 Task: Add a signature Jocelyn Rodriguez containing Have a great National Mens Day, Jocelyn Rodriguez to email address softage.5@softage.net and add a label Social media
Action: Mouse moved to (886, 70)
Screenshot: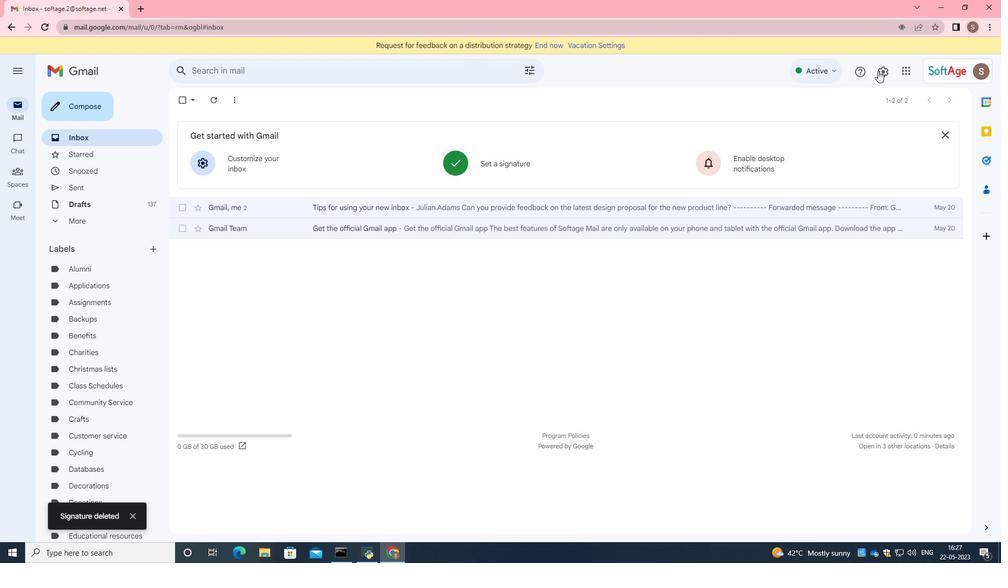 
Action: Mouse pressed left at (886, 70)
Screenshot: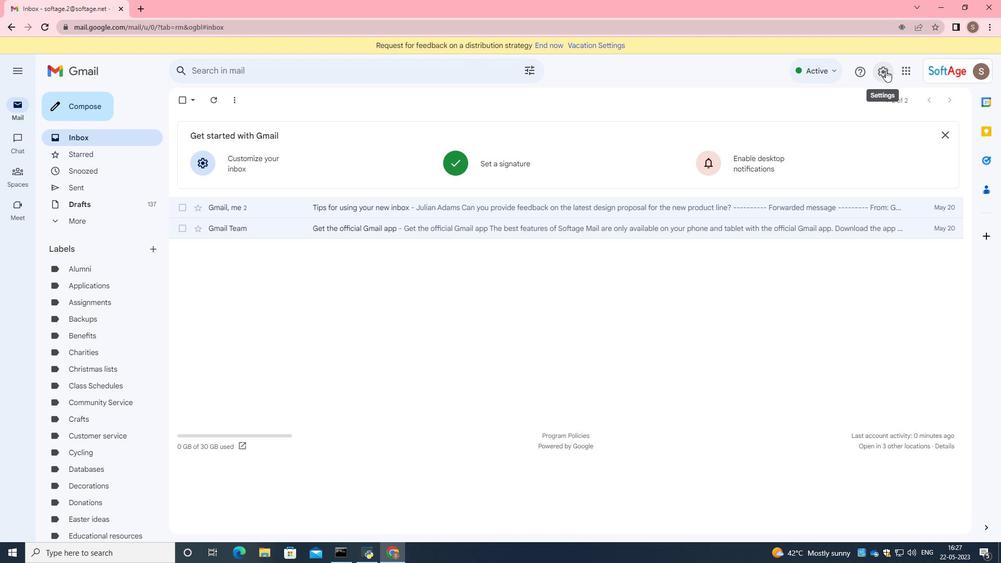 
Action: Mouse moved to (869, 123)
Screenshot: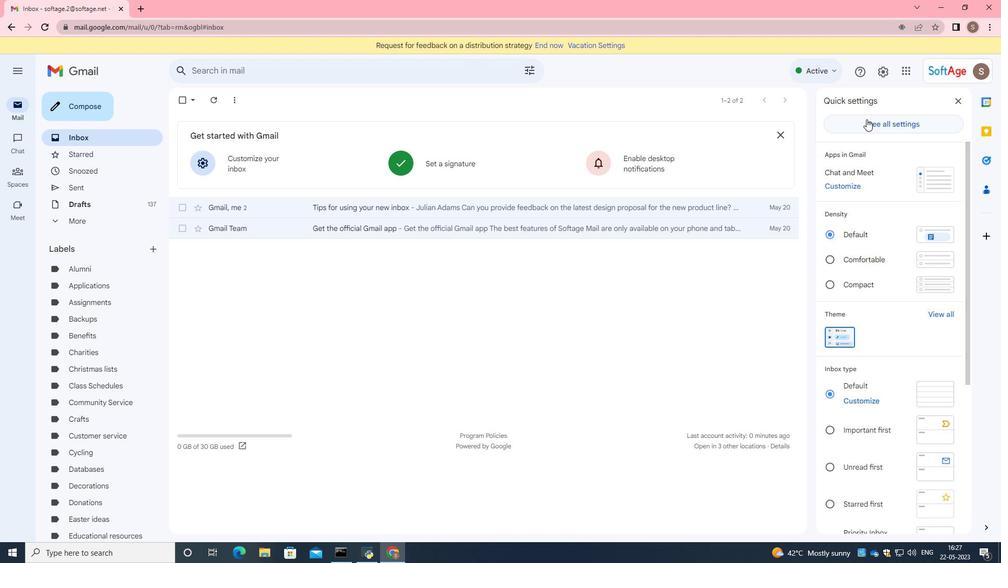 
Action: Mouse pressed left at (869, 123)
Screenshot: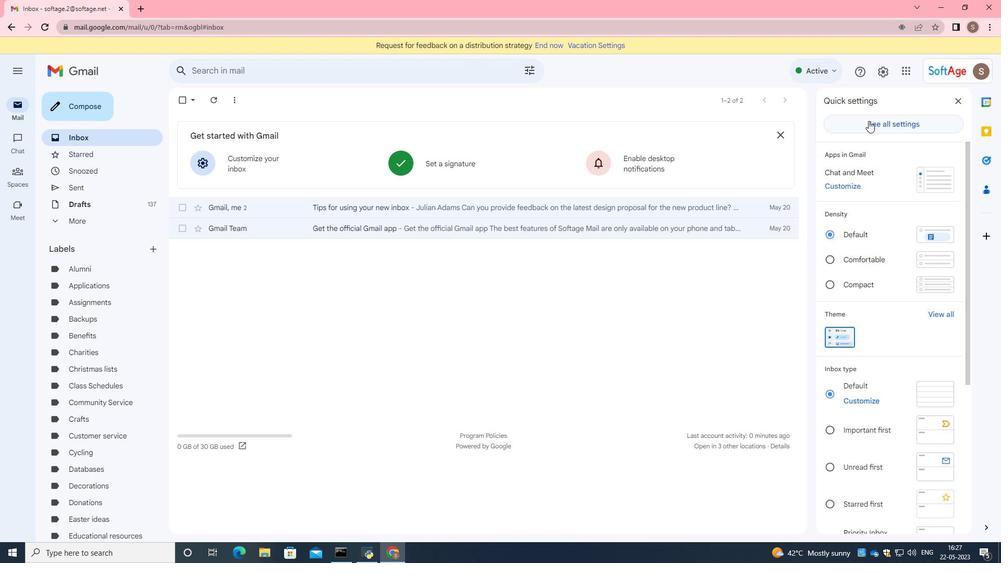 
Action: Mouse moved to (475, 223)
Screenshot: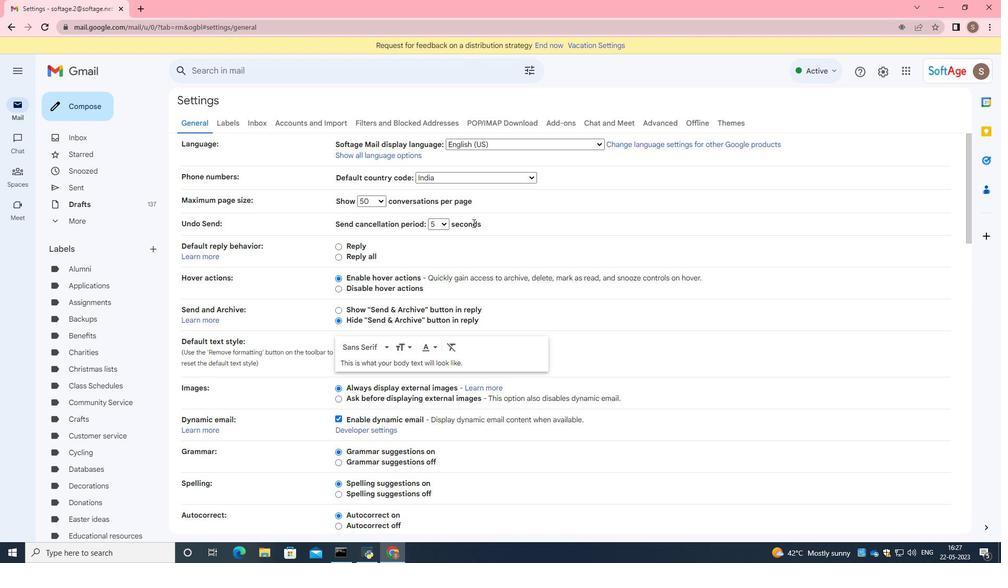 
Action: Mouse scrolled (475, 223) with delta (0, 0)
Screenshot: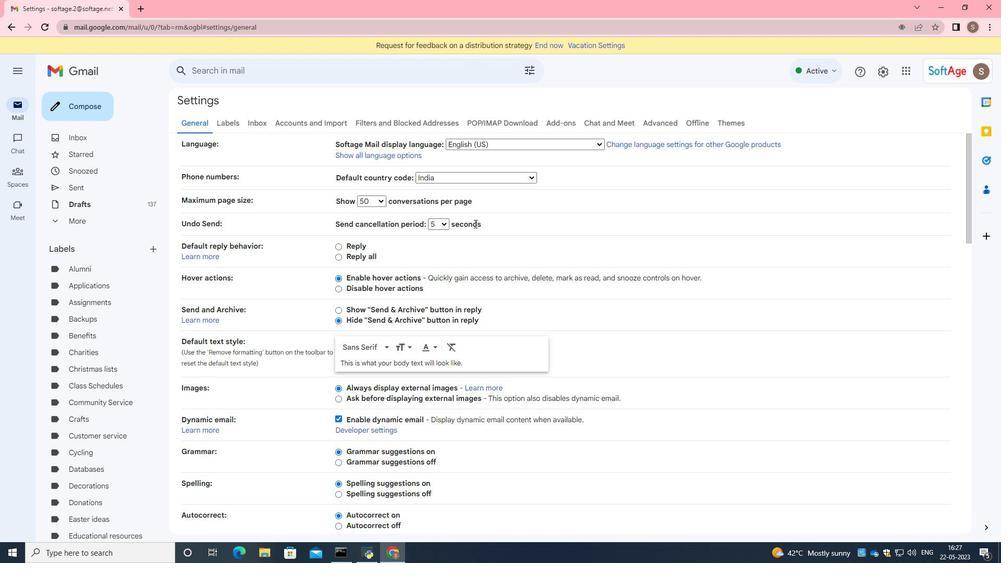 
Action: Mouse scrolled (475, 223) with delta (0, 0)
Screenshot: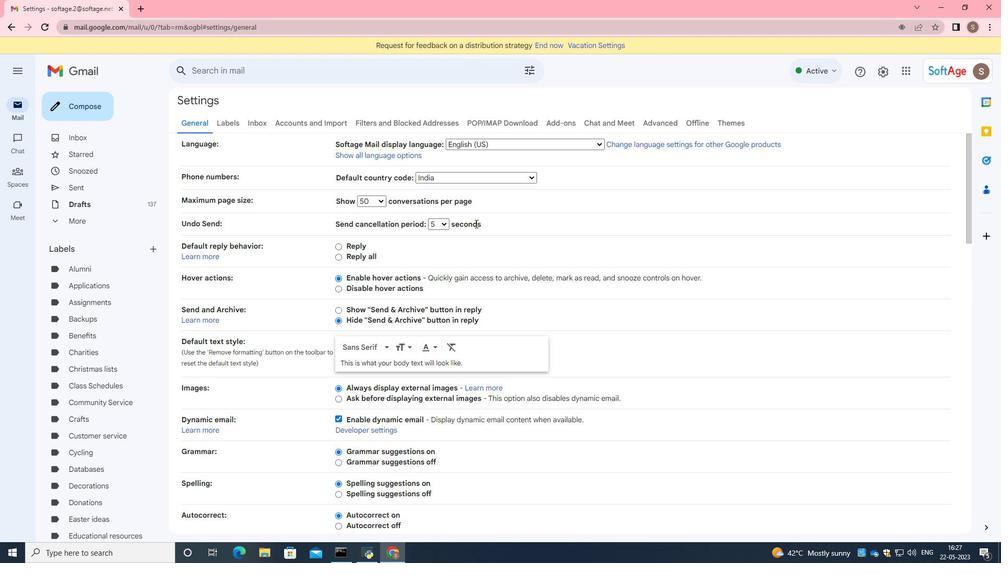 
Action: Mouse scrolled (475, 223) with delta (0, 0)
Screenshot: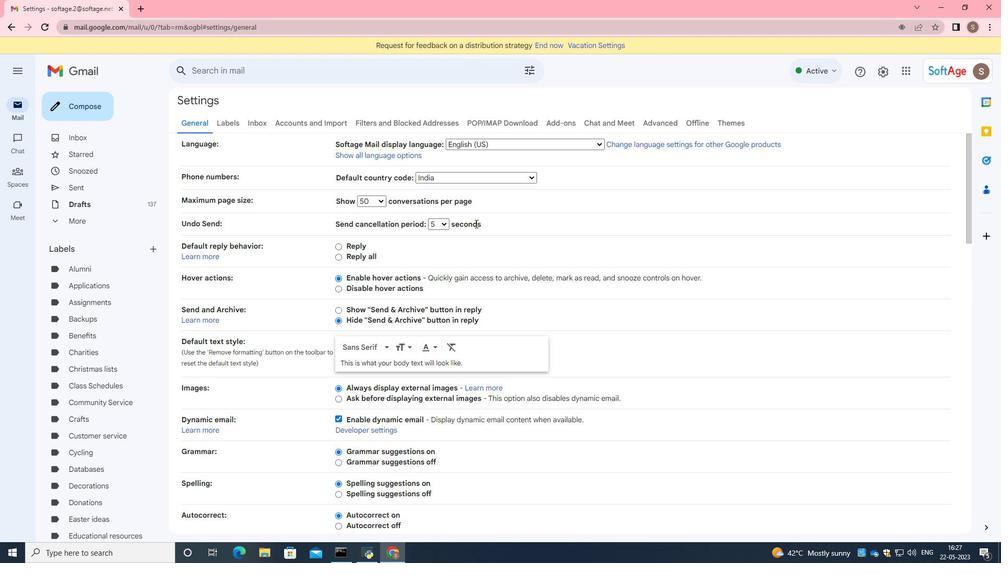
Action: Mouse moved to (477, 223)
Screenshot: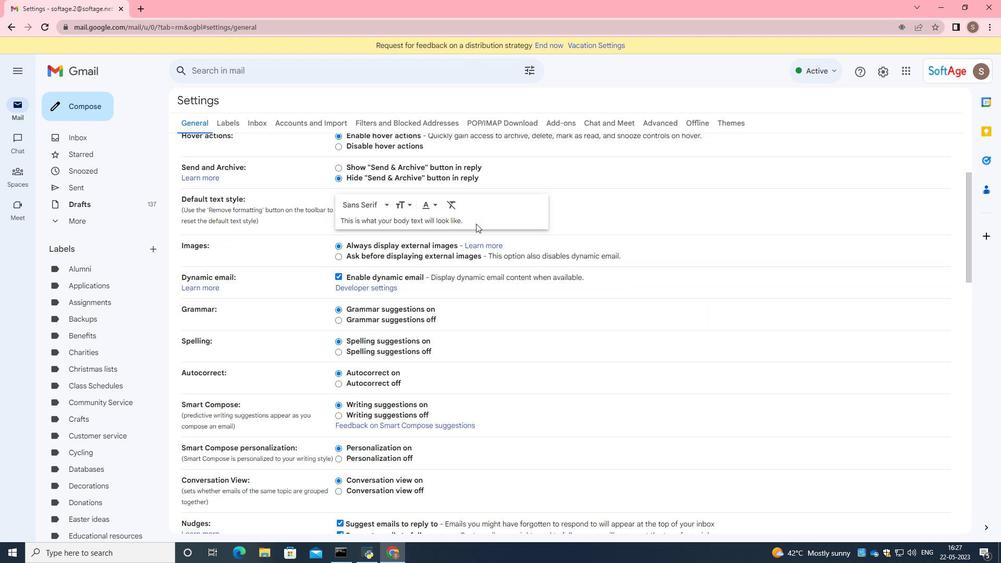 
Action: Mouse scrolled (477, 222) with delta (0, 0)
Screenshot: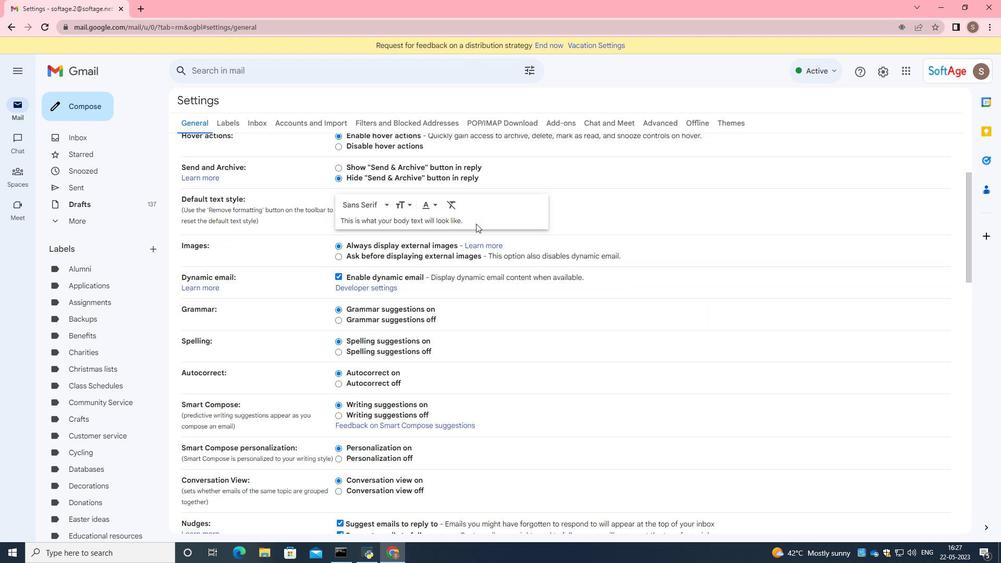 
Action: Mouse scrolled (477, 222) with delta (0, 0)
Screenshot: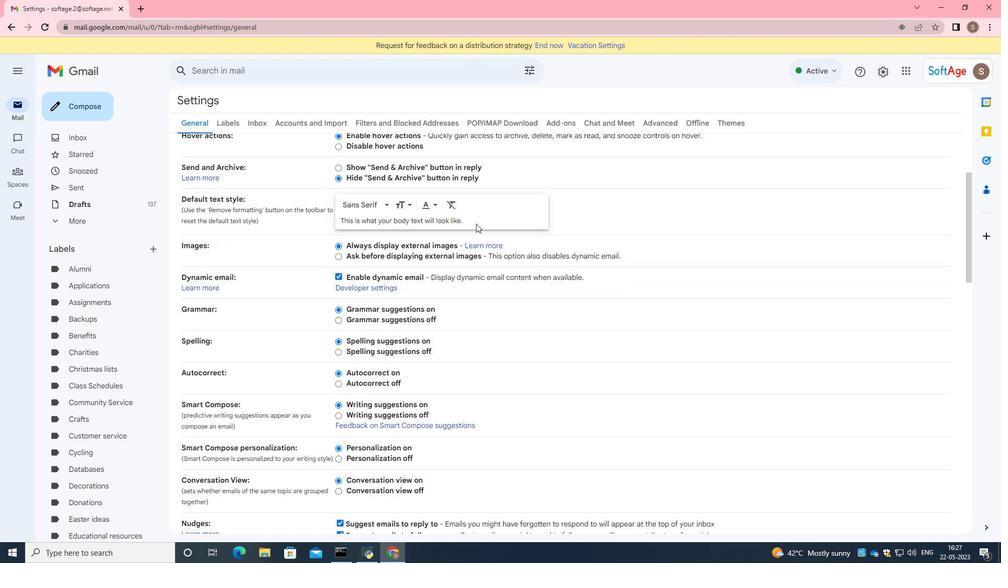 
Action: Mouse scrolled (477, 222) with delta (0, 0)
Screenshot: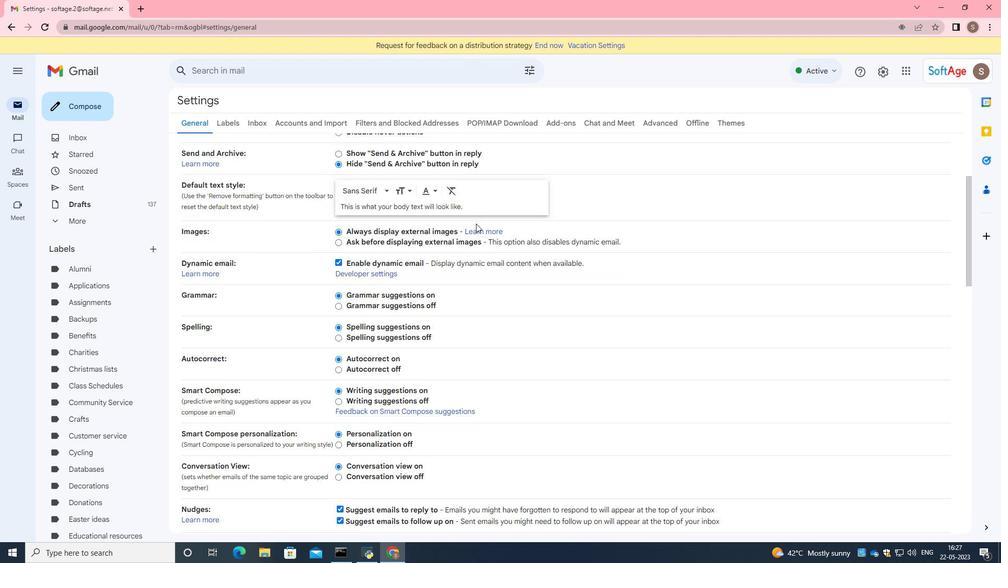 
Action: Mouse moved to (478, 223)
Screenshot: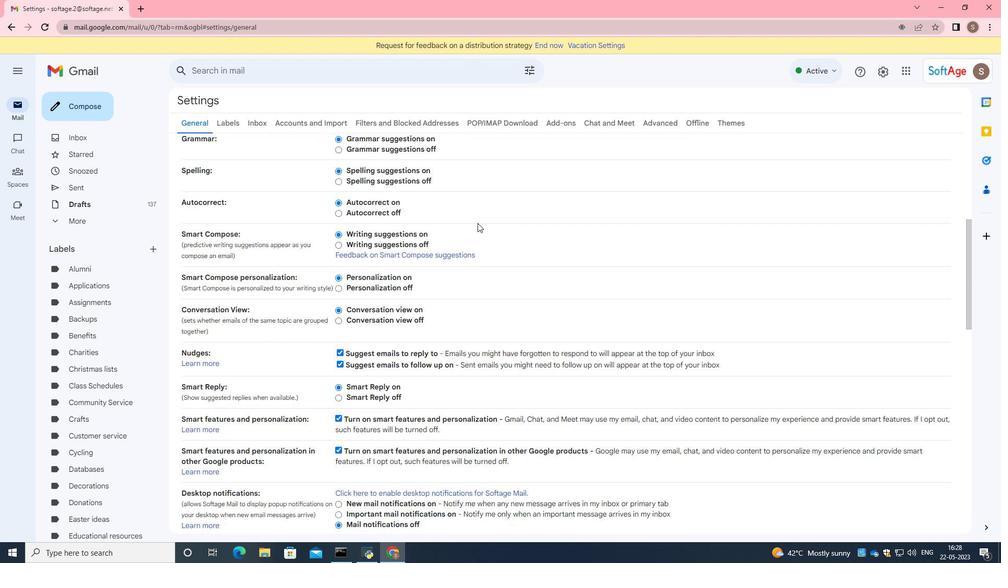 
Action: Mouse scrolled (478, 222) with delta (0, 0)
Screenshot: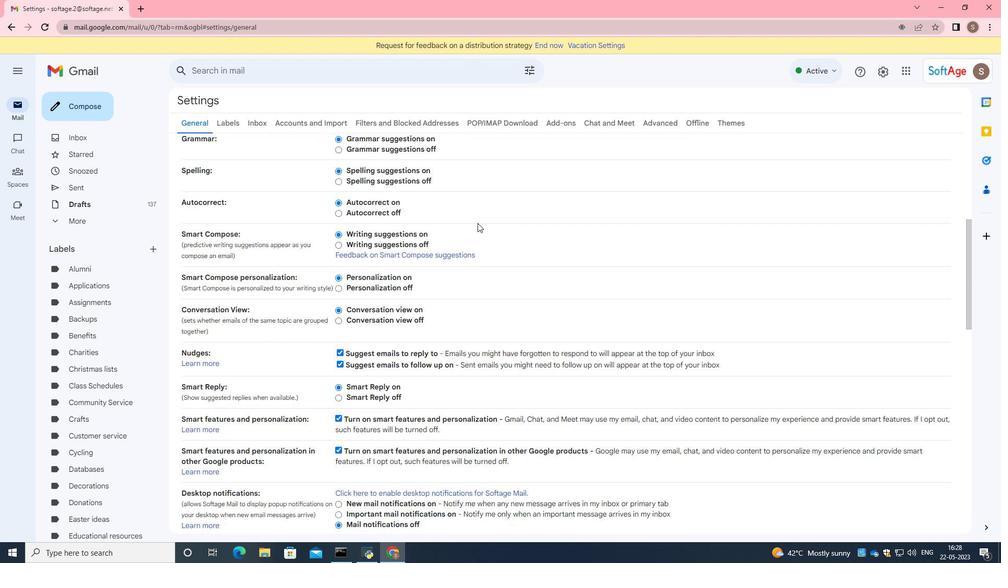 
Action: Mouse moved to (478, 224)
Screenshot: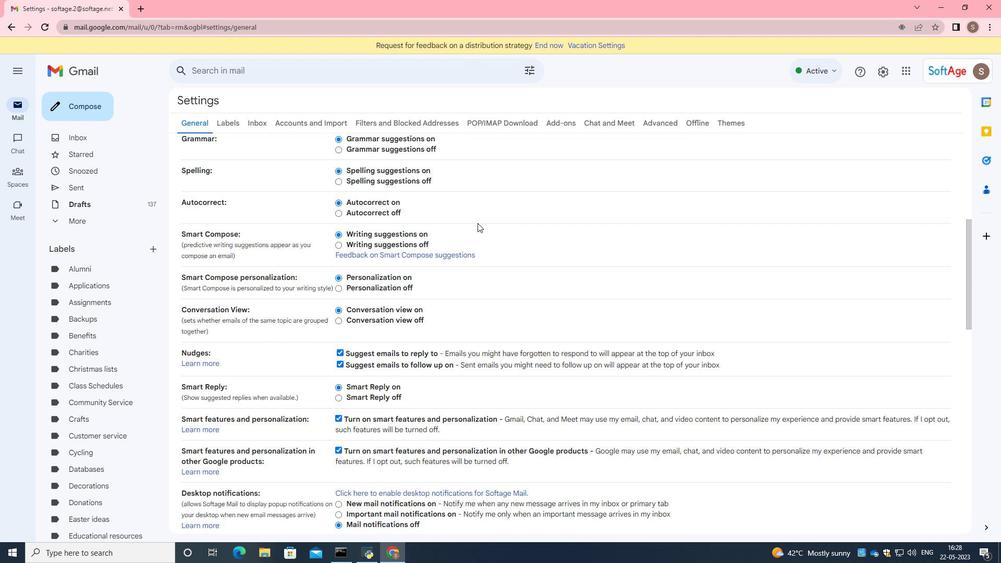 
Action: Mouse scrolled (478, 224) with delta (0, 0)
Screenshot: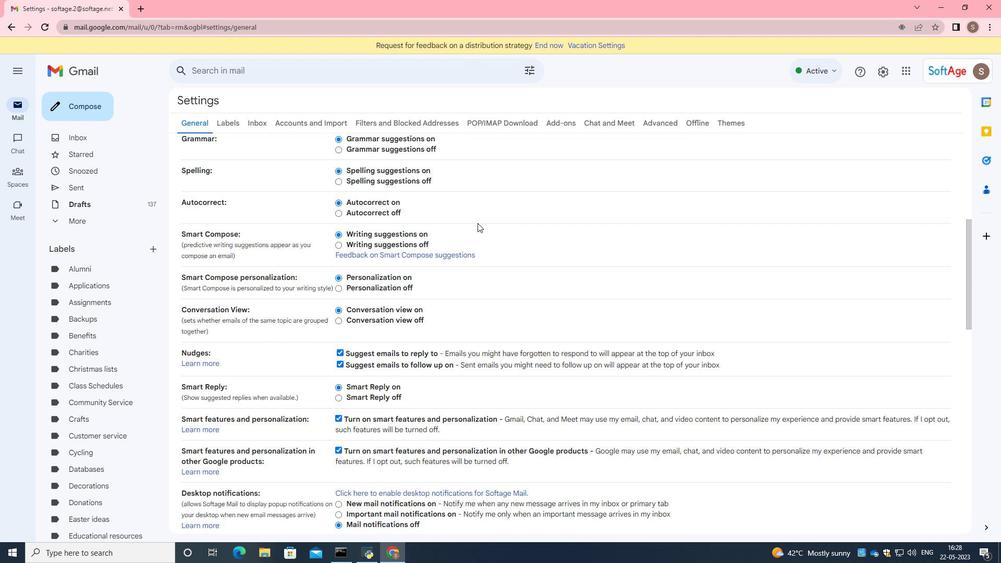 
Action: Mouse moved to (478, 224)
Screenshot: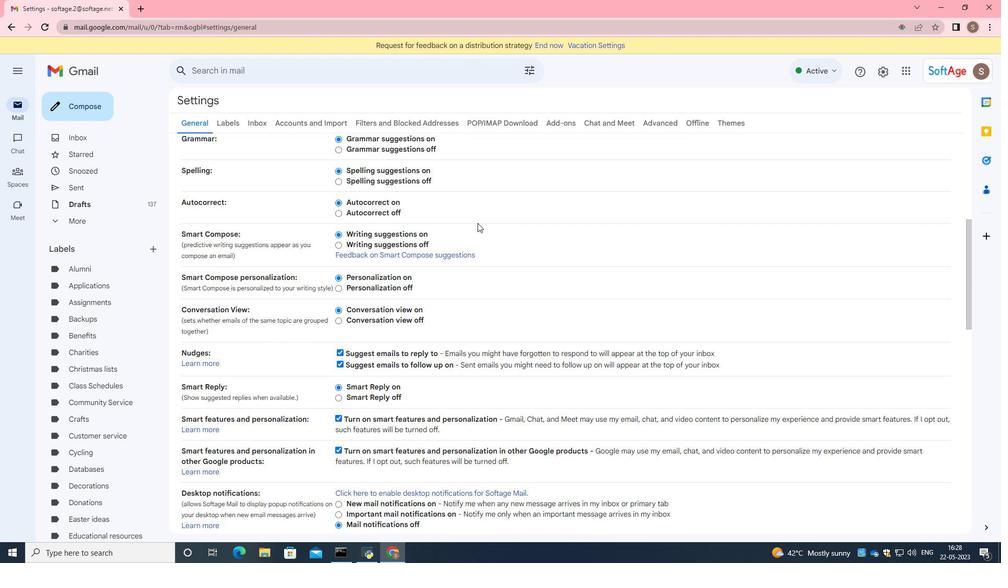 
Action: Mouse scrolled (478, 224) with delta (0, 0)
Screenshot: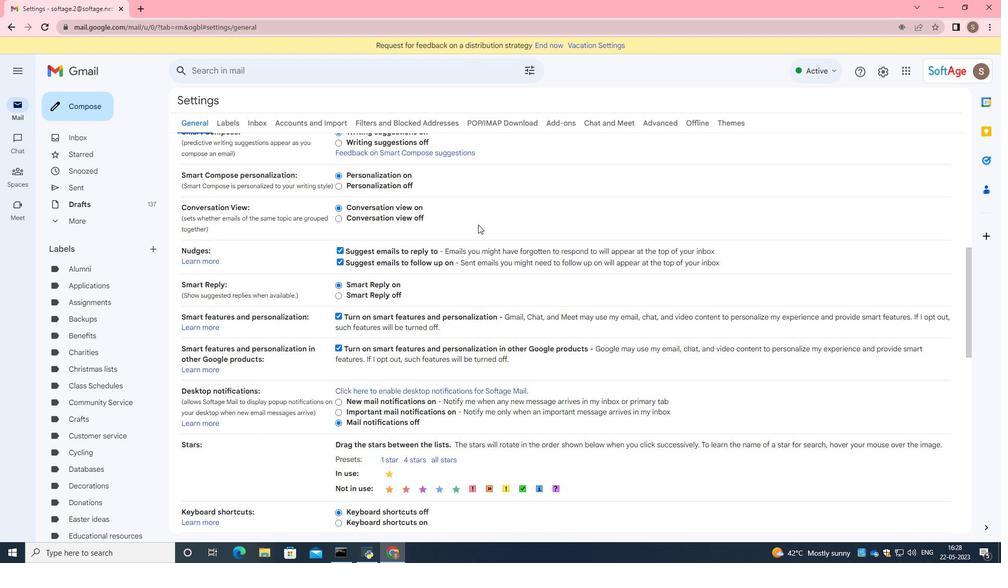 
Action: Mouse scrolled (478, 224) with delta (0, 0)
Screenshot: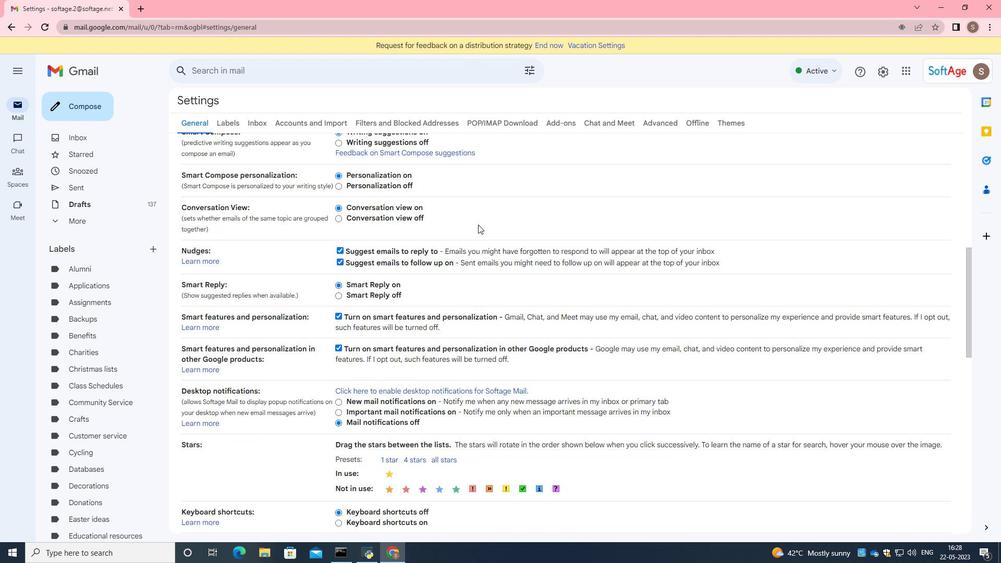 
Action: Mouse moved to (478, 225)
Screenshot: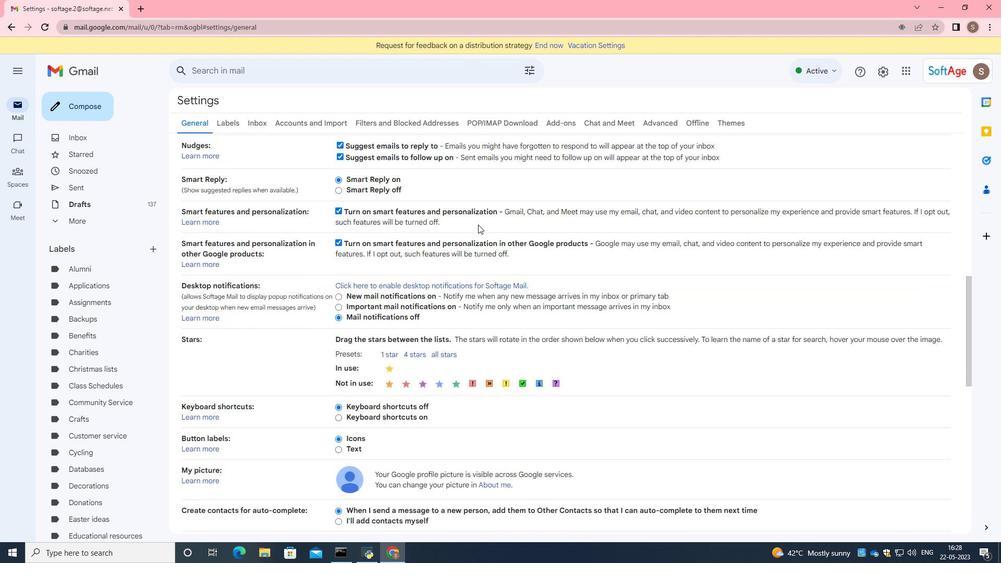 
Action: Mouse scrolled (478, 224) with delta (0, 0)
Screenshot: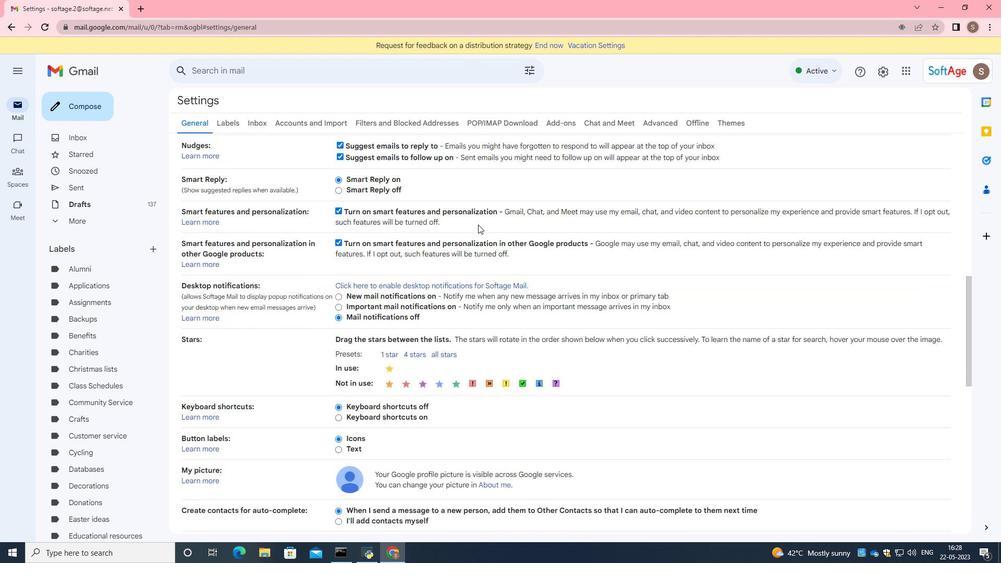 
Action: Mouse moved to (479, 227)
Screenshot: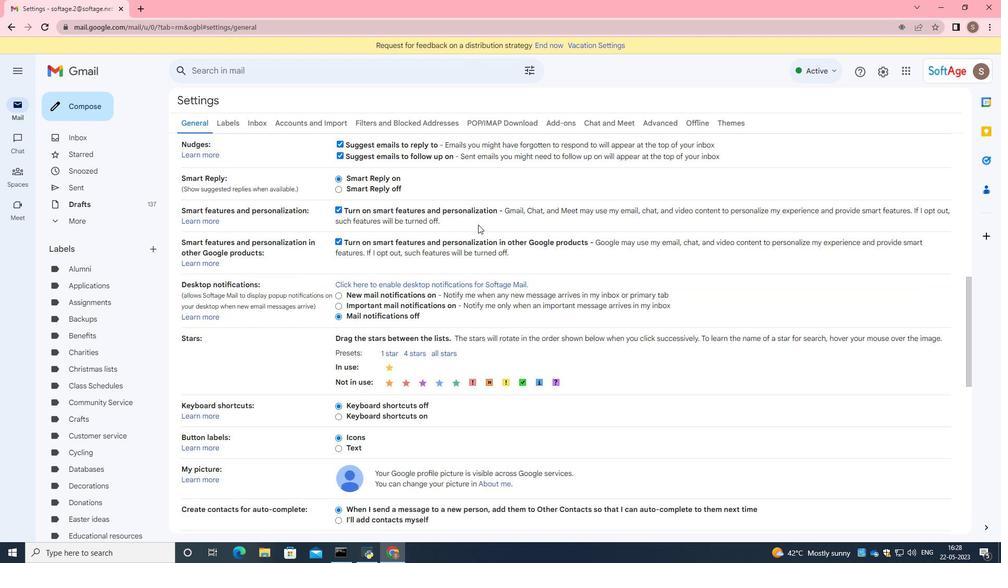 
Action: Mouse scrolled (479, 226) with delta (0, 0)
Screenshot: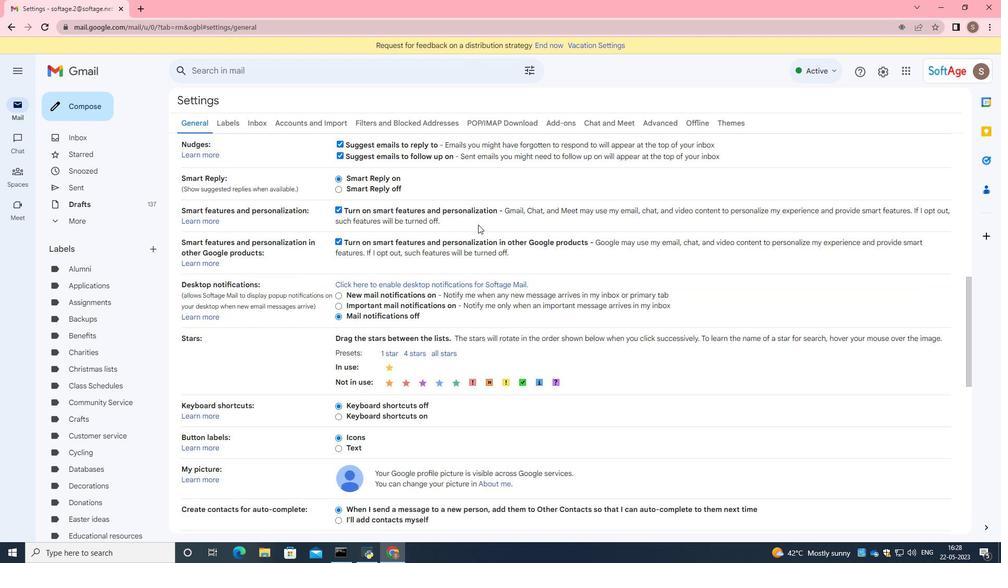 
Action: Mouse moved to (479, 228)
Screenshot: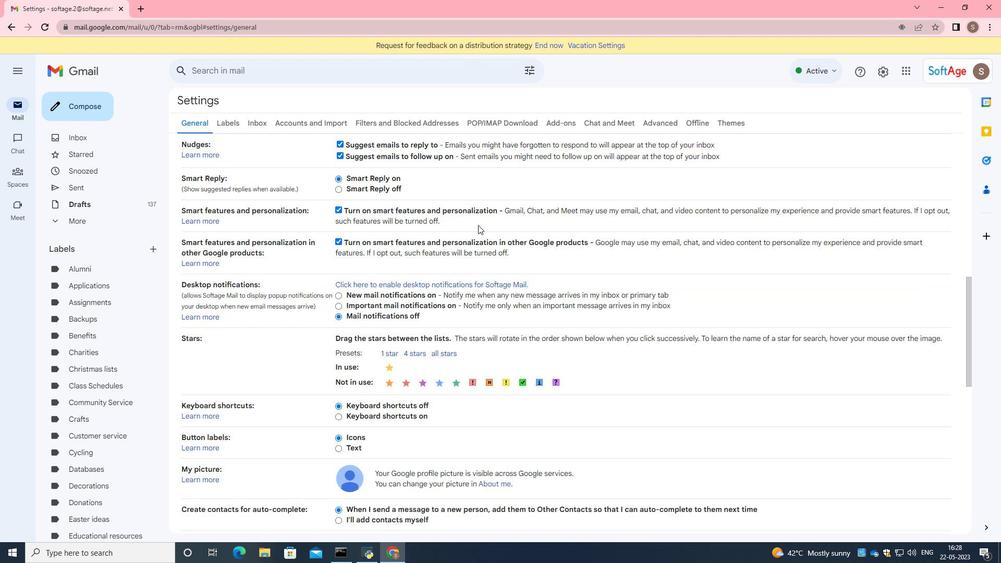 
Action: Mouse scrolled (479, 227) with delta (0, 0)
Screenshot: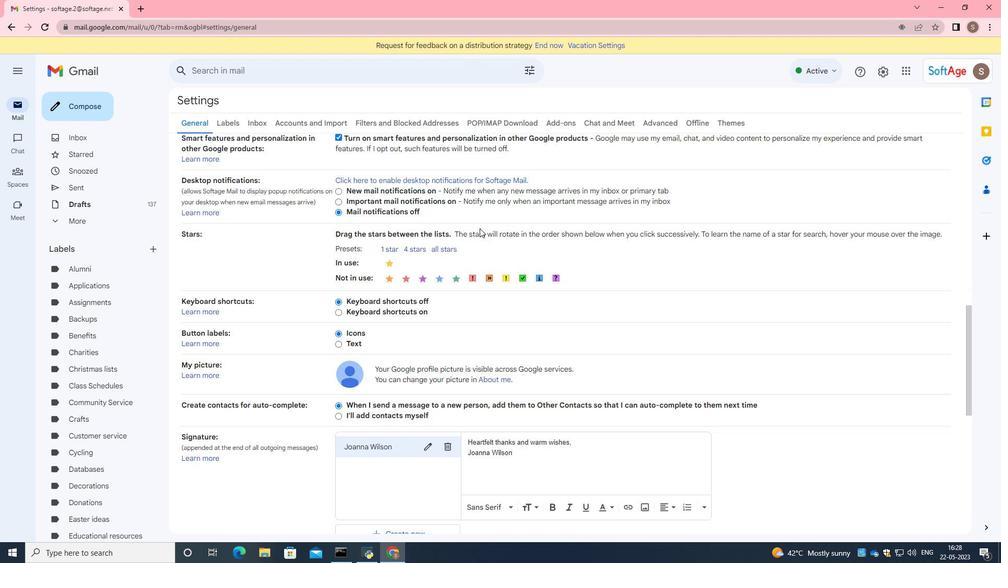 
Action: Mouse scrolled (479, 227) with delta (0, 0)
Screenshot: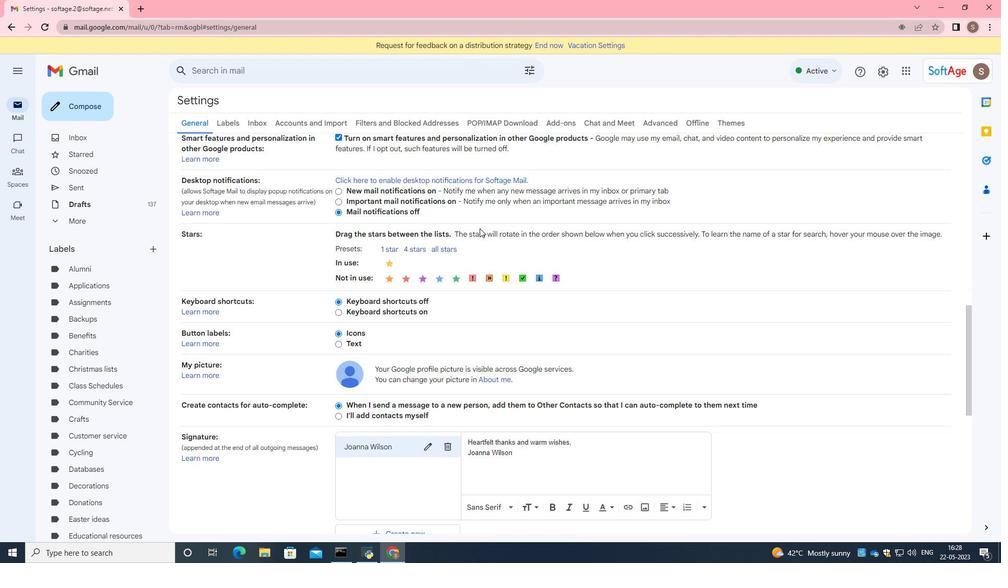 
Action: Mouse moved to (448, 345)
Screenshot: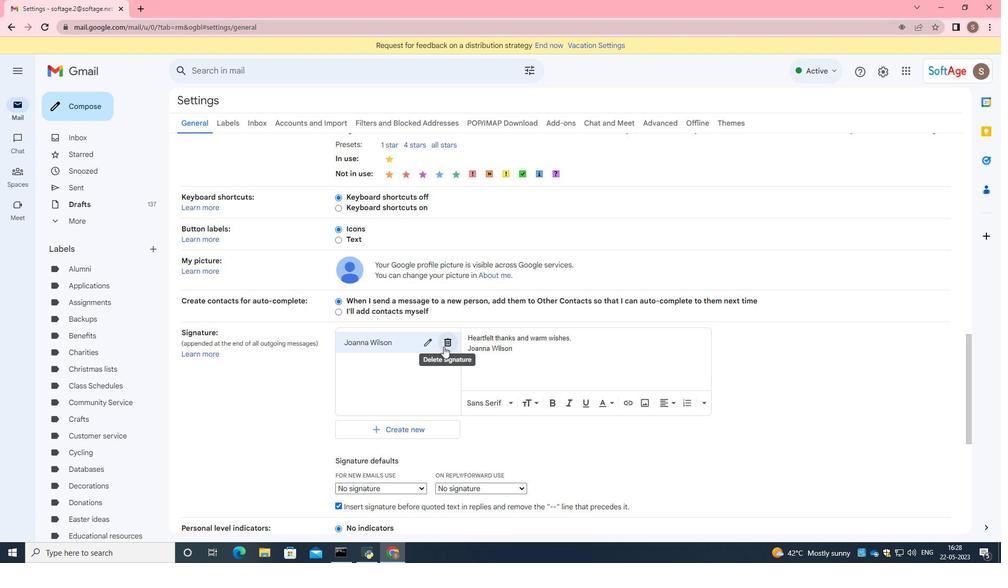 
Action: Mouse pressed left at (448, 345)
Screenshot: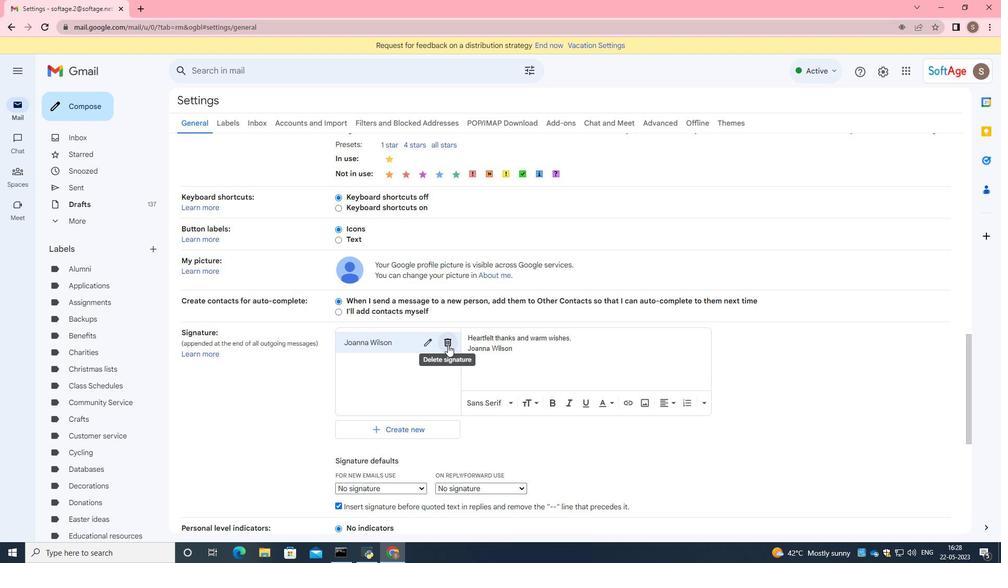 
Action: Mouse moved to (602, 319)
Screenshot: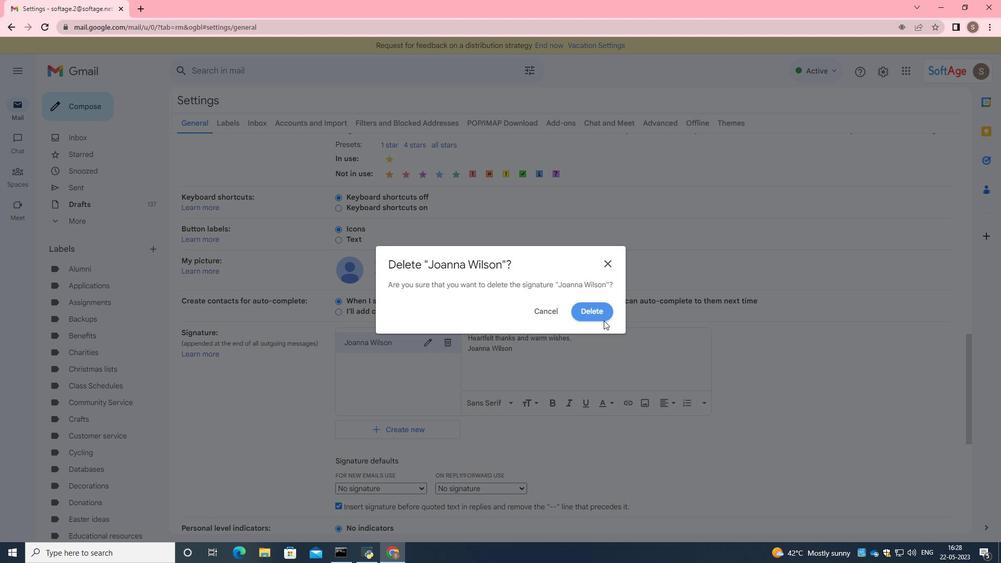 
Action: Mouse pressed left at (602, 319)
Screenshot: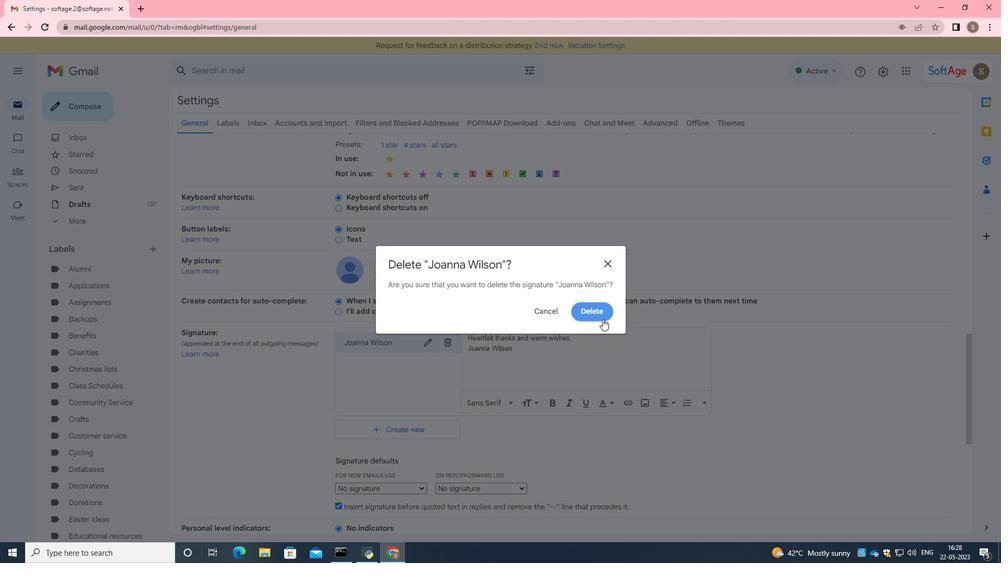
Action: Mouse moved to (387, 345)
Screenshot: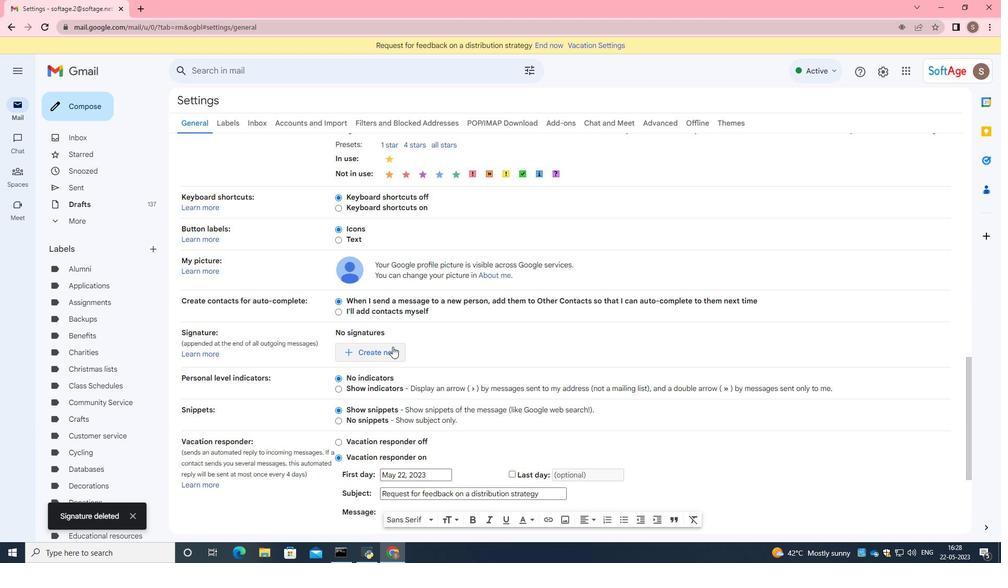 
Action: Mouse pressed left at (387, 345)
Screenshot: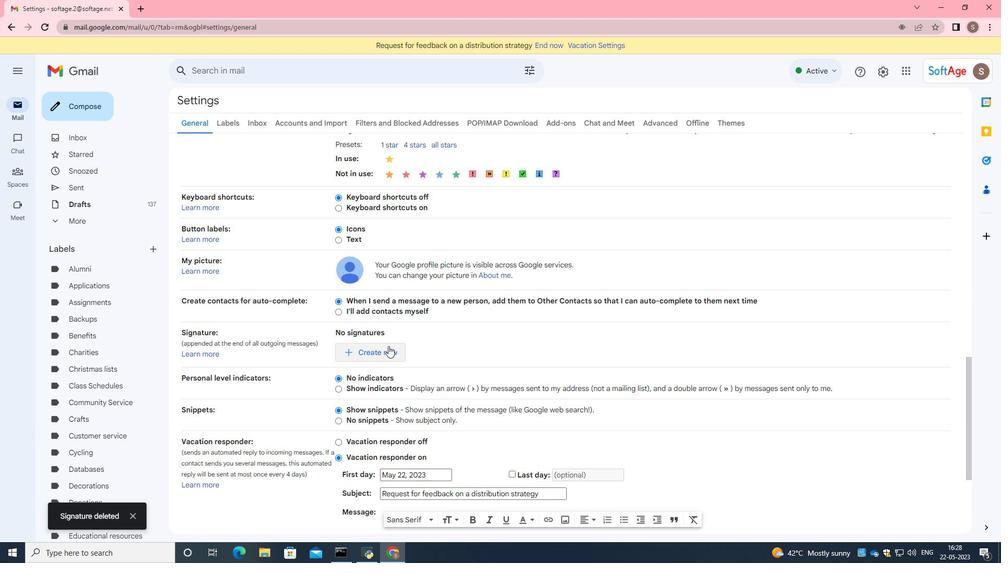 
Action: Mouse moved to (430, 292)
Screenshot: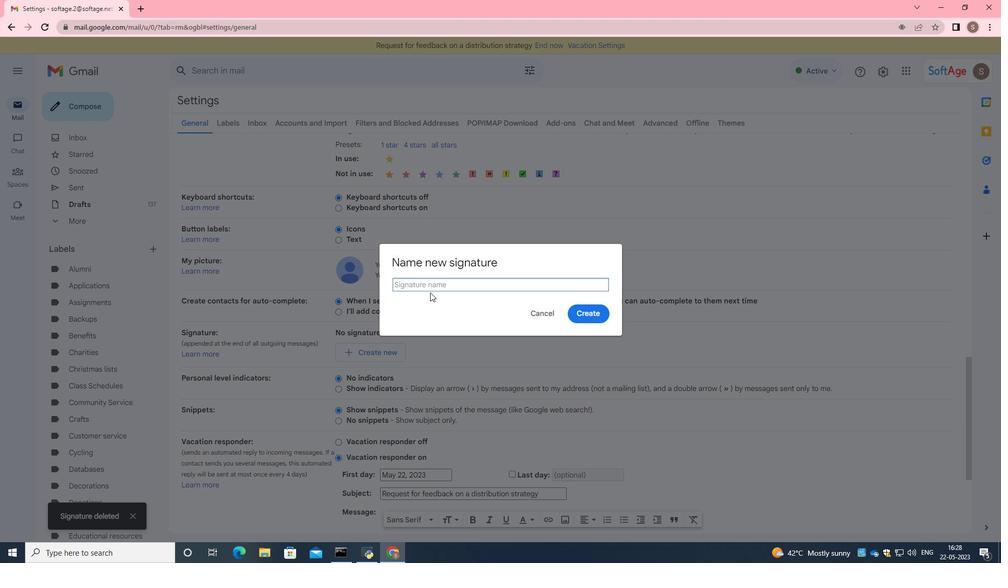 
Action: Key pressed <Key.caps_lock>J<Key.caps_lock>ocelyn<Key.space><Key.caps_lock>R<Key.caps_lock>odriguez
Screenshot: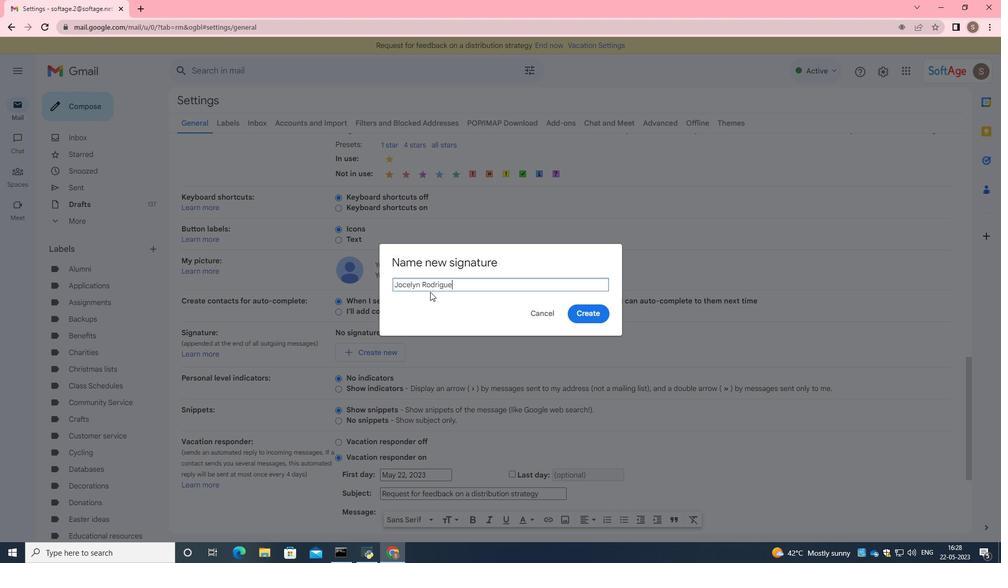 
Action: Mouse moved to (587, 307)
Screenshot: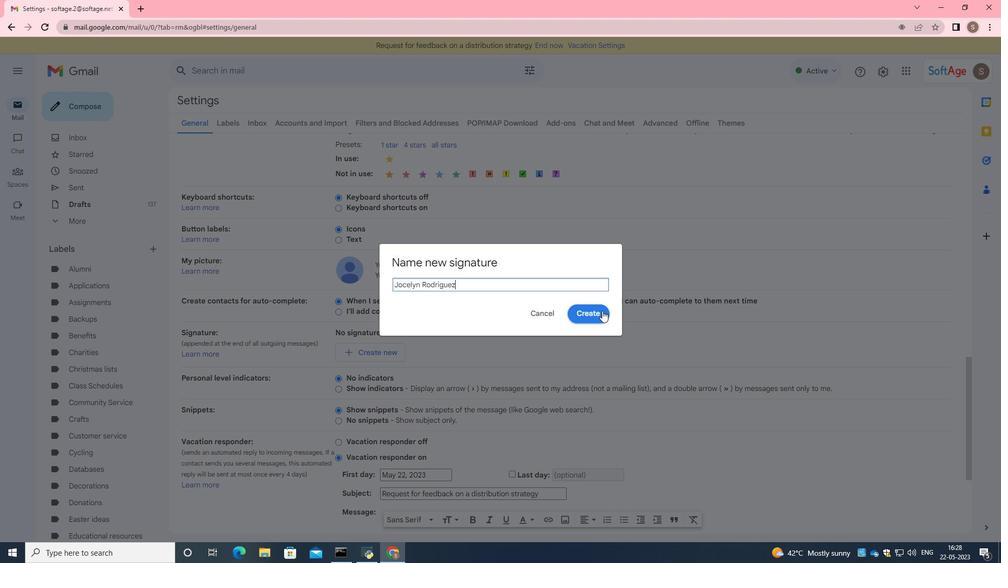 
Action: Mouse pressed left at (587, 307)
Screenshot: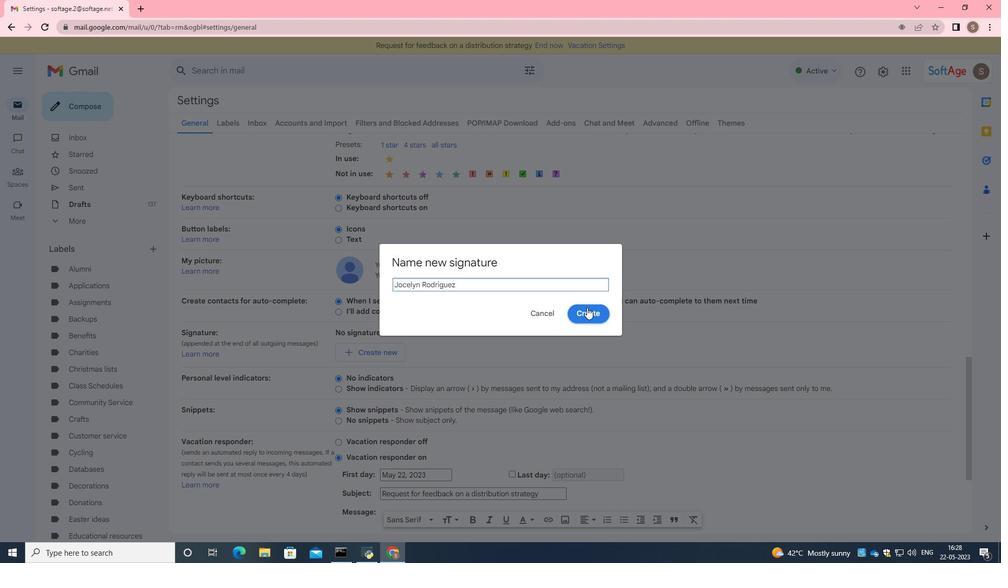 
Action: Mouse moved to (521, 368)
Screenshot: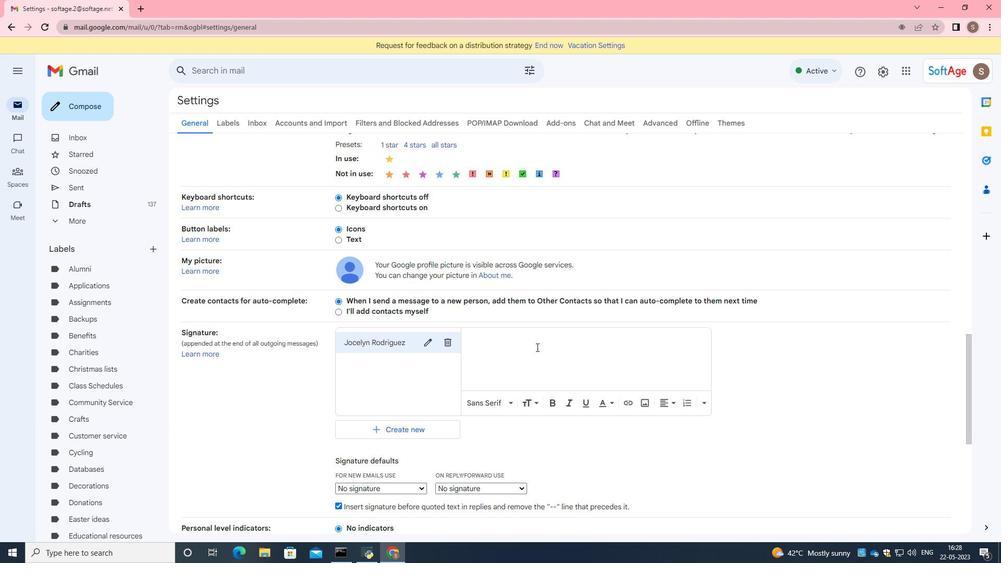 
Action: Mouse pressed left at (521, 368)
Screenshot: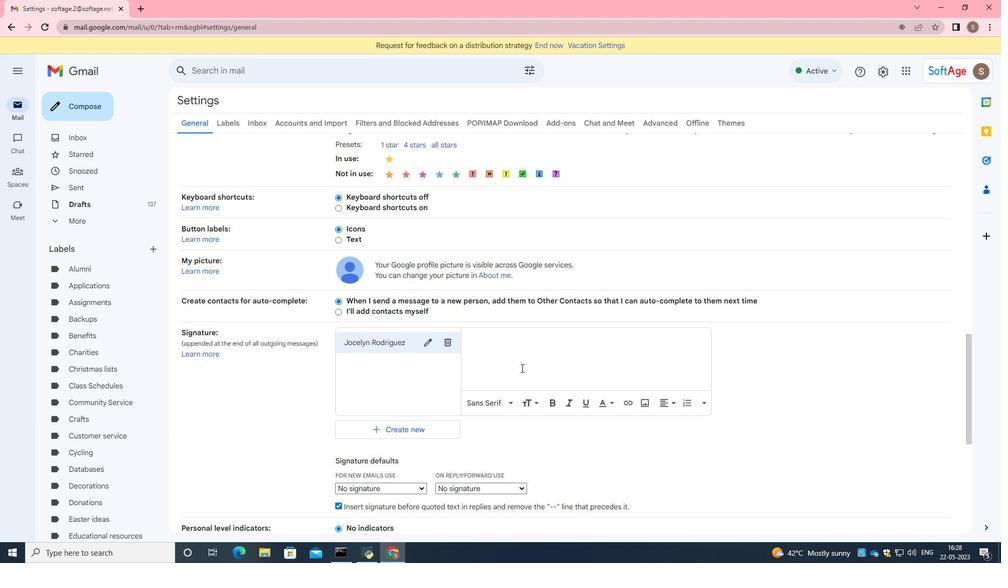 
Action: Mouse moved to (520, 367)
Screenshot: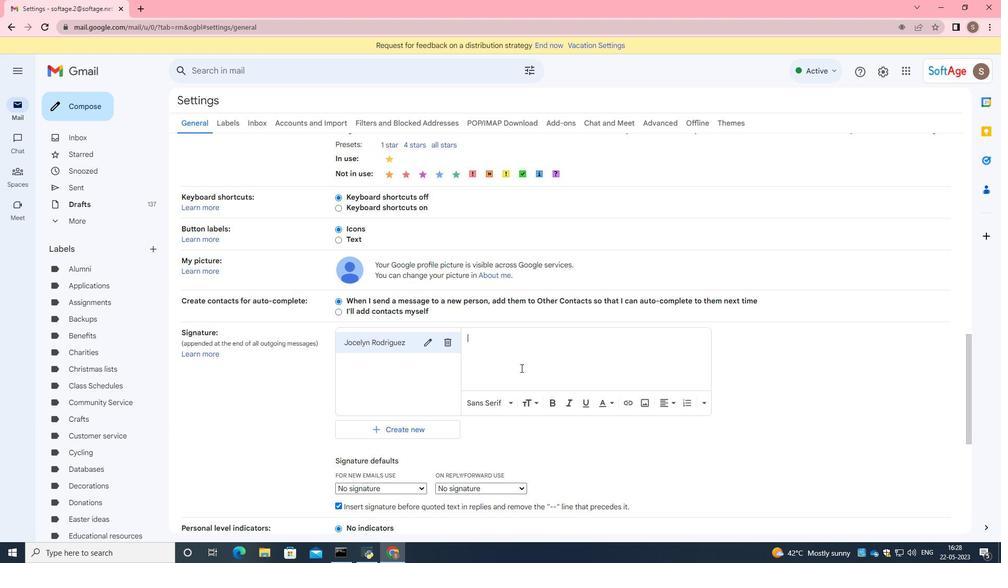 
Action: Key pressed <Key.caps_lock>H<Key.caps_lock>ave<Key.space>a<Key.space>great<Key.space><Key.caps_lock>N<Key.caps_lock>ational<Key.space><Key.caps_lock>M<Key.caps_lock>ens<Key.space><Key.backspace><Key.backspace>'s<Key.space><Key.caps_lock>D<Key.caps_lock>ay
Screenshot: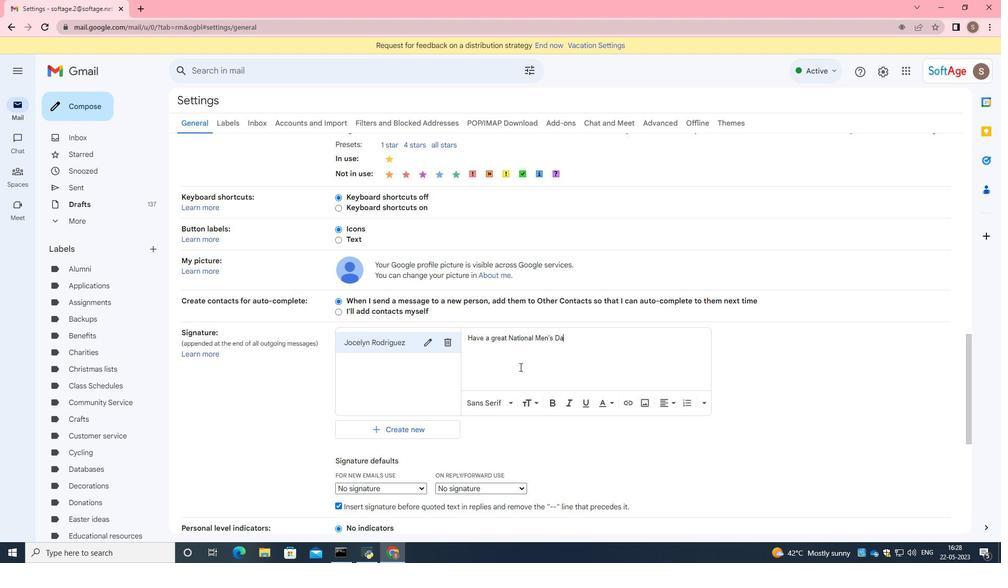 
Action: Mouse moved to (527, 364)
Screenshot: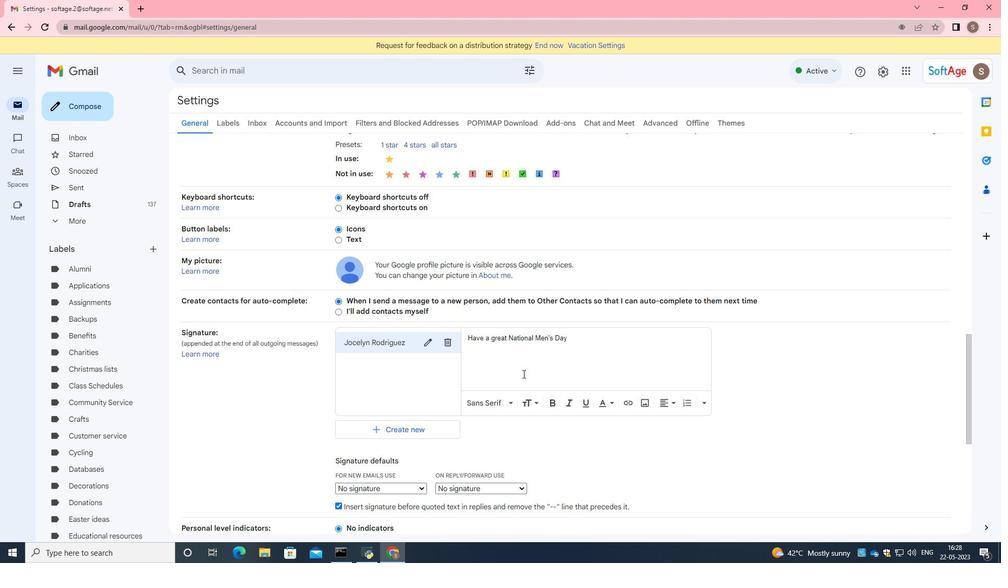 
Action: Key pressed ,<Key.enter><Key.caps_lock>J<Key.caps_lock>ocelyn<Key.space><Key.caps_lock>R<Key.caps_lock>odriguez
Screenshot: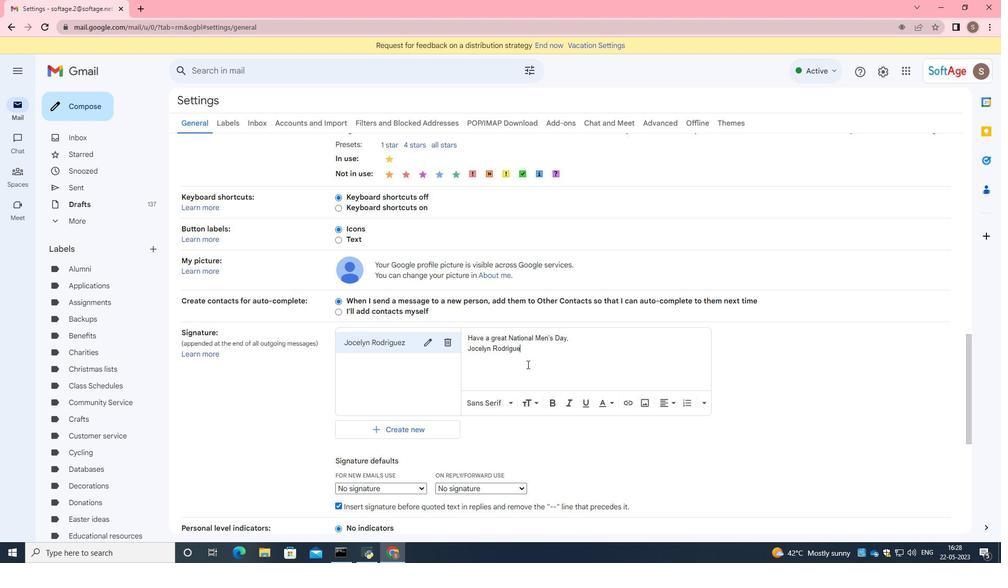 
Action: Mouse scrolled (527, 364) with delta (0, 0)
Screenshot: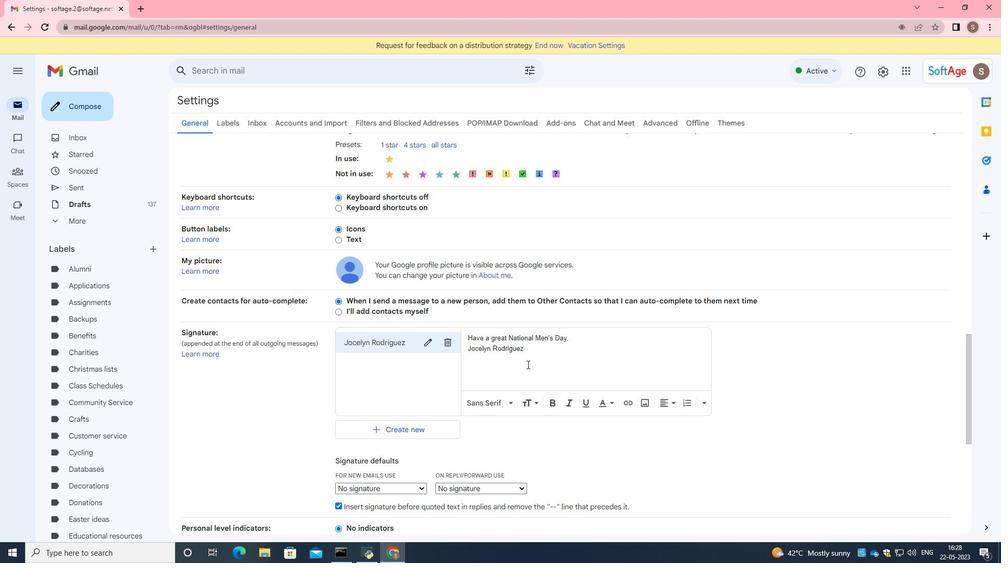 
Action: Mouse scrolled (527, 364) with delta (0, 0)
Screenshot: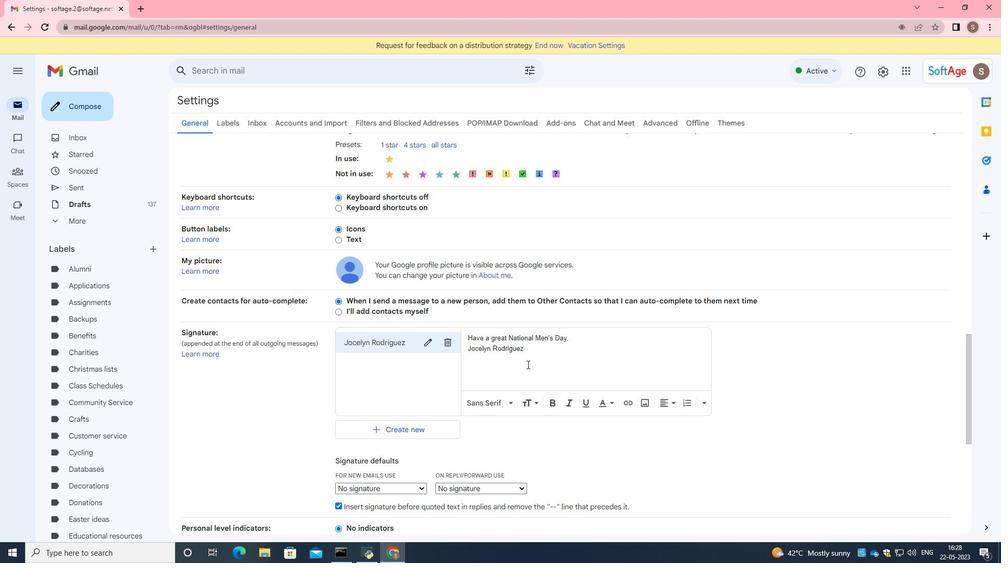 
Action: Mouse scrolled (527, 364) with delta (0, 0)
Screenshot: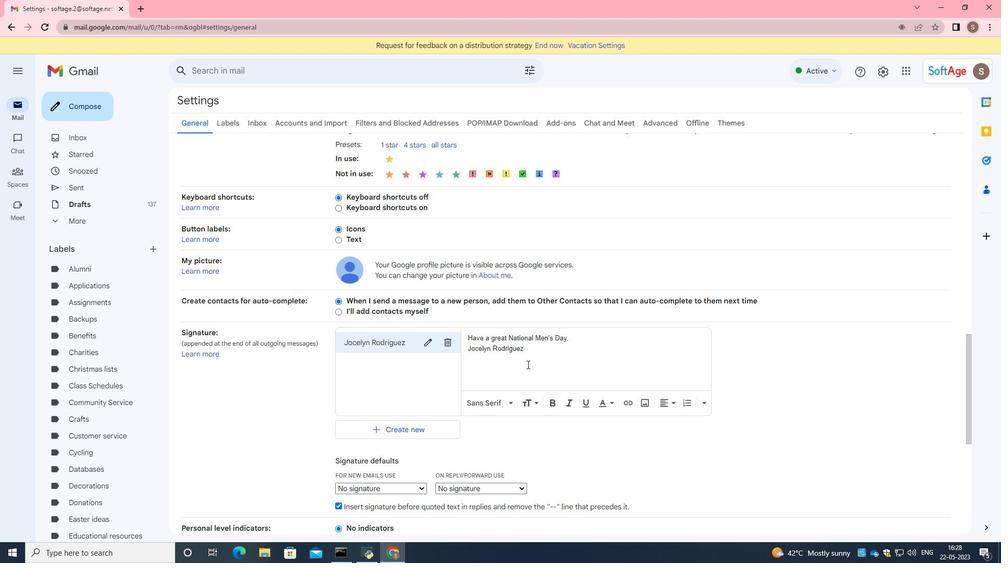
Action: Mouse scrolled (527, 364) with delta (0, 0)
Screenshot: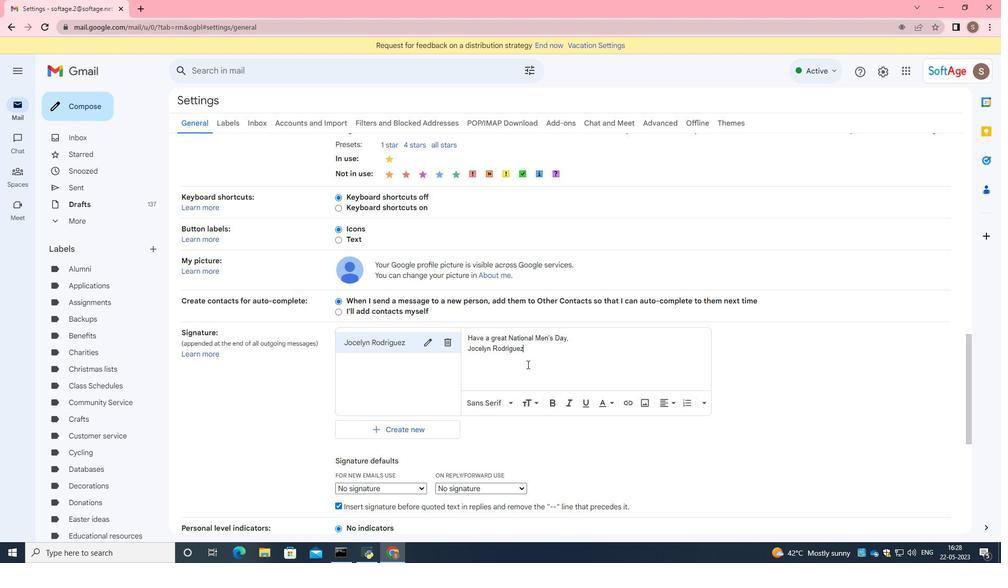 
Action: Mouse scrolled (527, 364) with delta (0, 0)
Screenshot: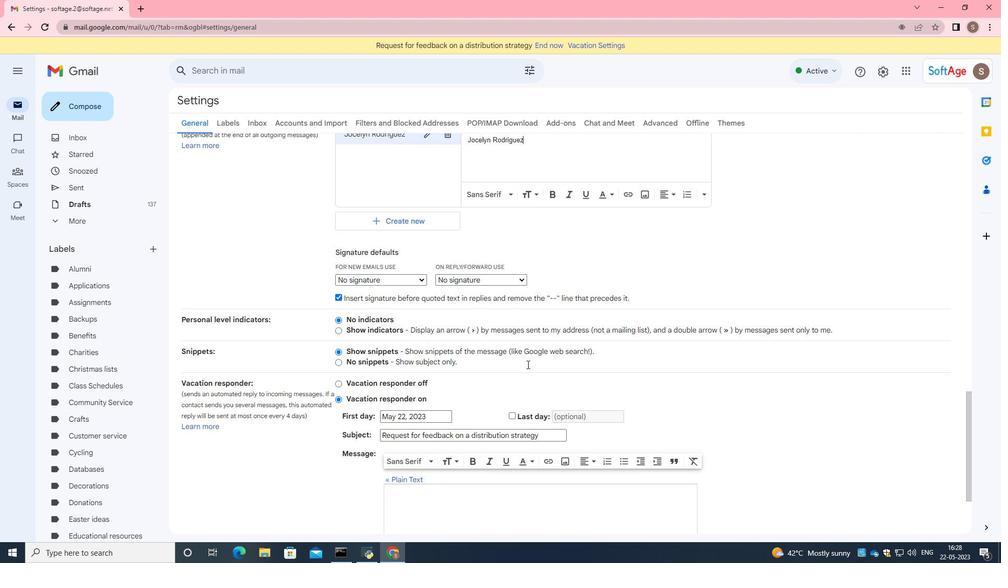 
Action: Mouse scrolled (527, 364) with delta (0, 0)
Screenshot: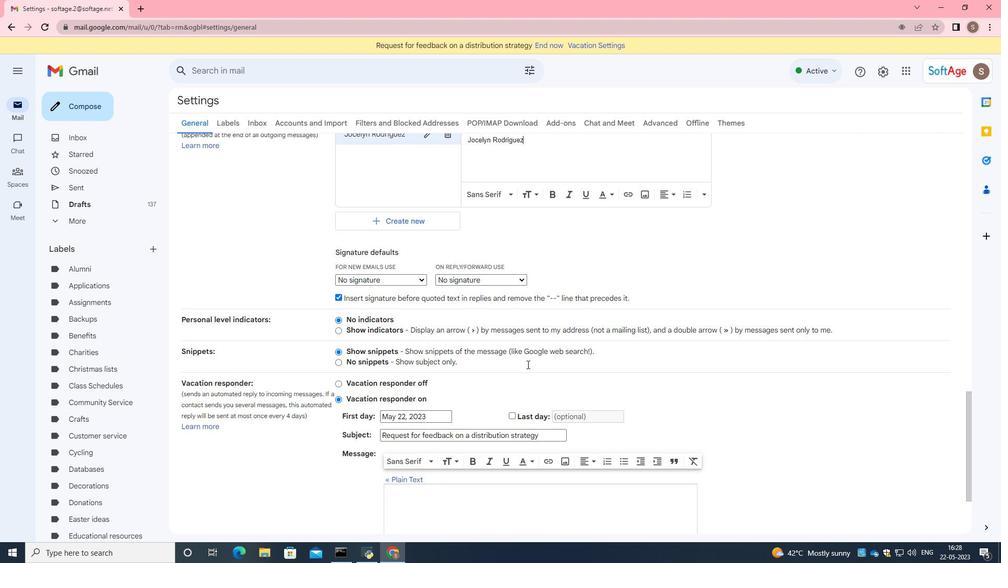 
Action: Mouse moved to (523, 454)
Screenshot: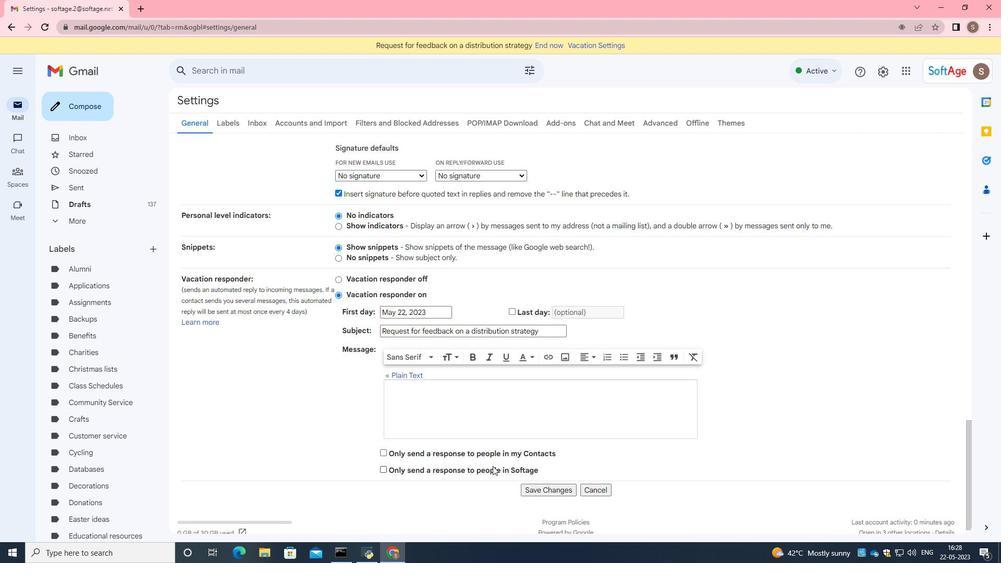 
Action: Mouse scrolled (523, 454) with delta (0, 0)
Screenshot: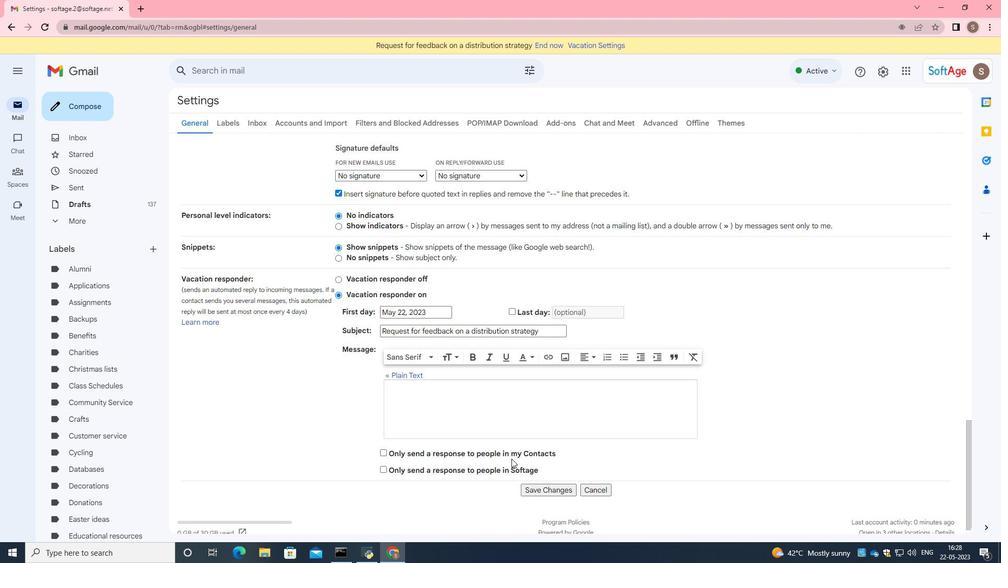 
Action: Mouse moved to (543, 482)
Screenshot: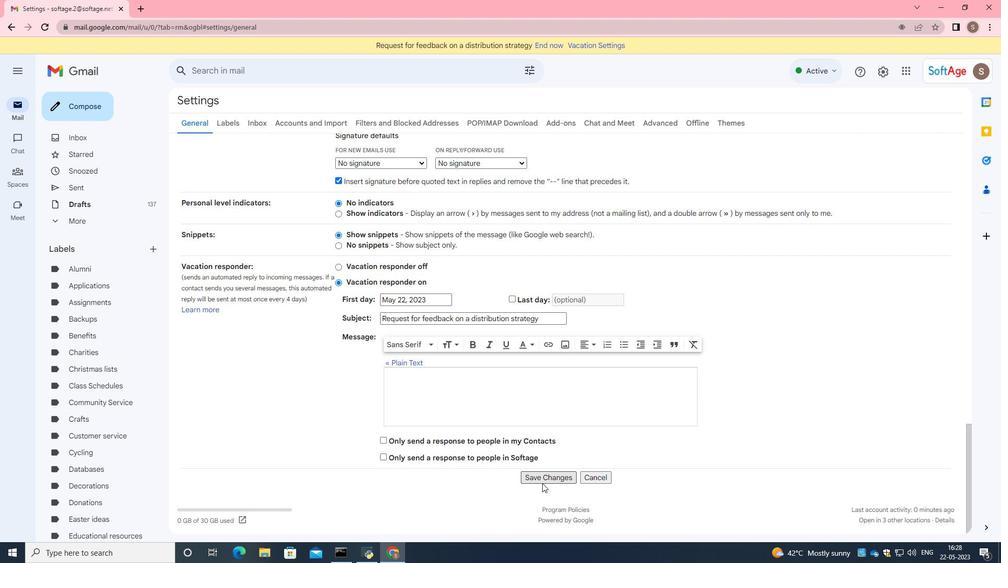 
Action: Mouse pressed left at (543, 482)
Screenshot: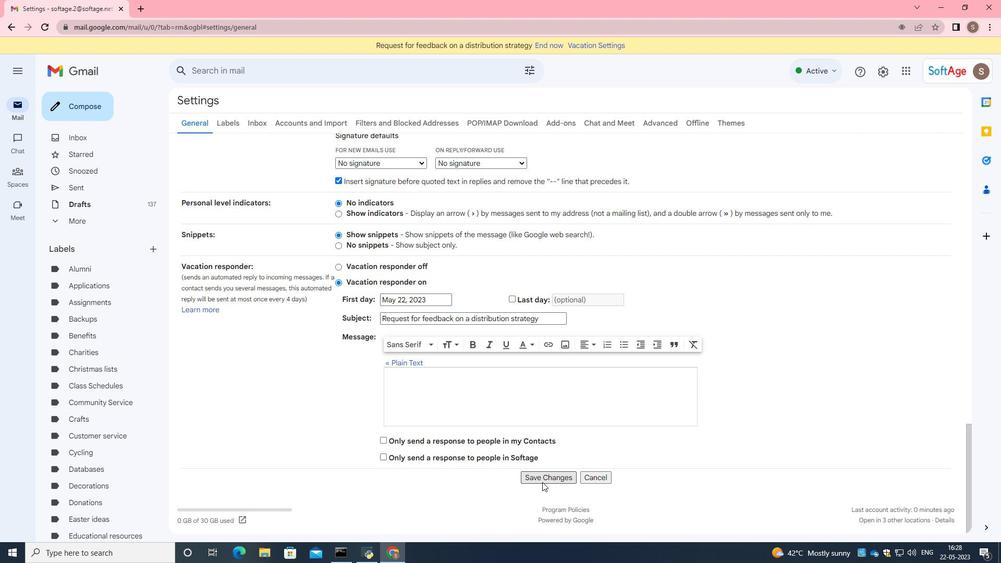 
Action: Mouse moved to (69, 95)
Screenshot: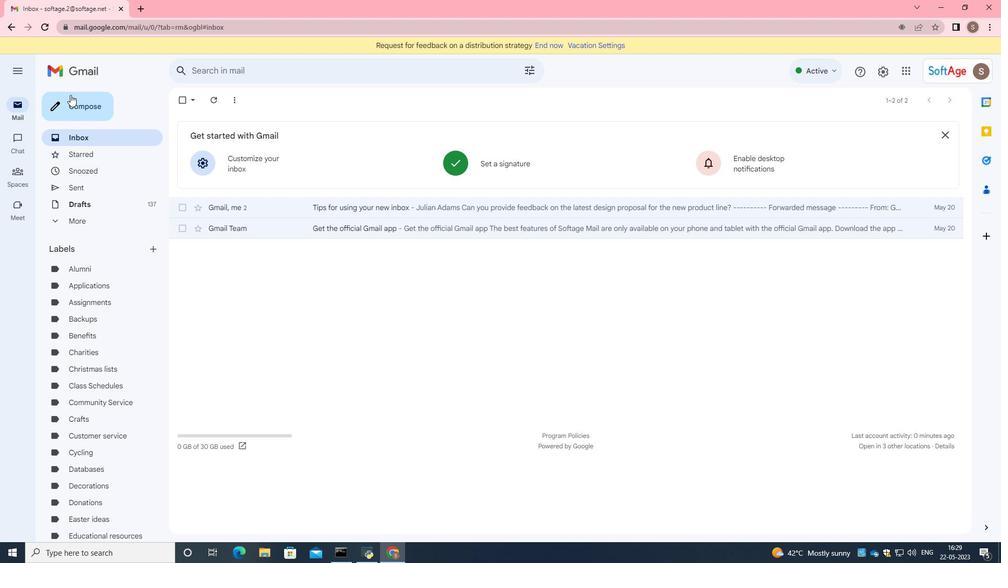 
Action: Mouse pressed left at (69, 95)
Screenshot: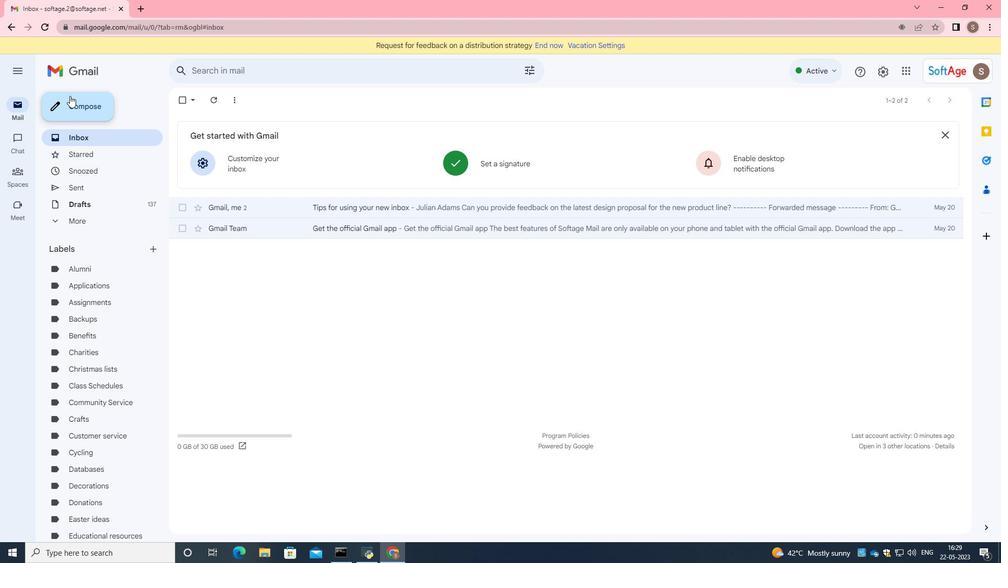 
Action: Mouse moved to (842, 524)
Screenshot: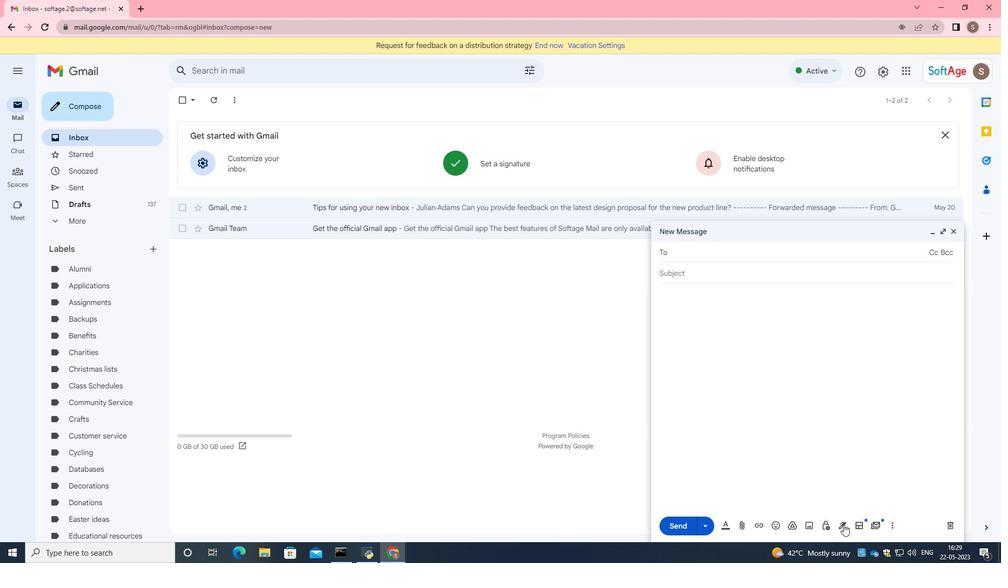 
Action: Mouse pressed left at (842, 524)
Screenshot: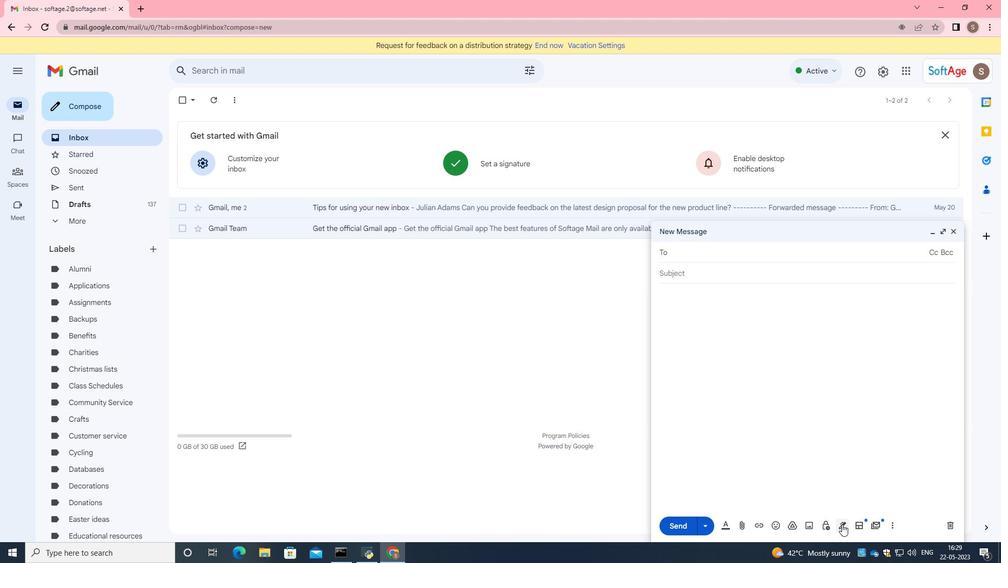 
Action: Mouse moved to (877, 504)
Screenshot: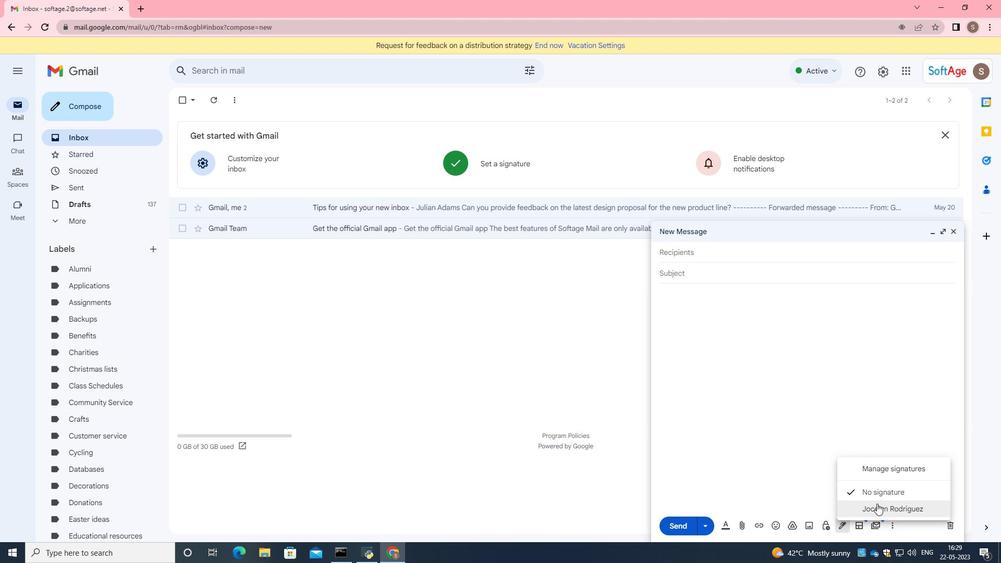 
Action: Mouse pressed left at (877, 504)
Screenshot: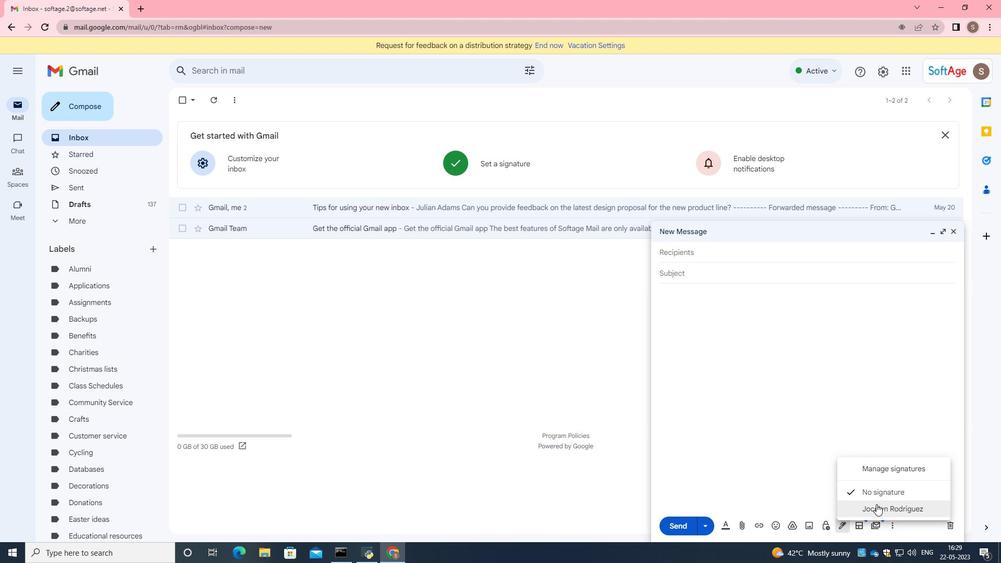 
Action: Mouse moved to (891, 529)
Screenshot: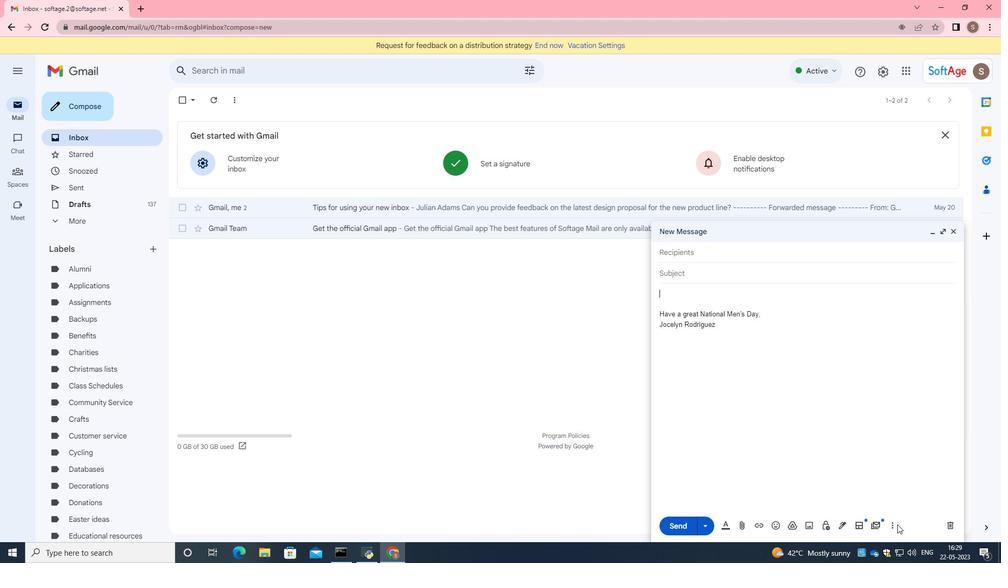 
Action: Mouse pressed left at (891, 529)
Screenshot: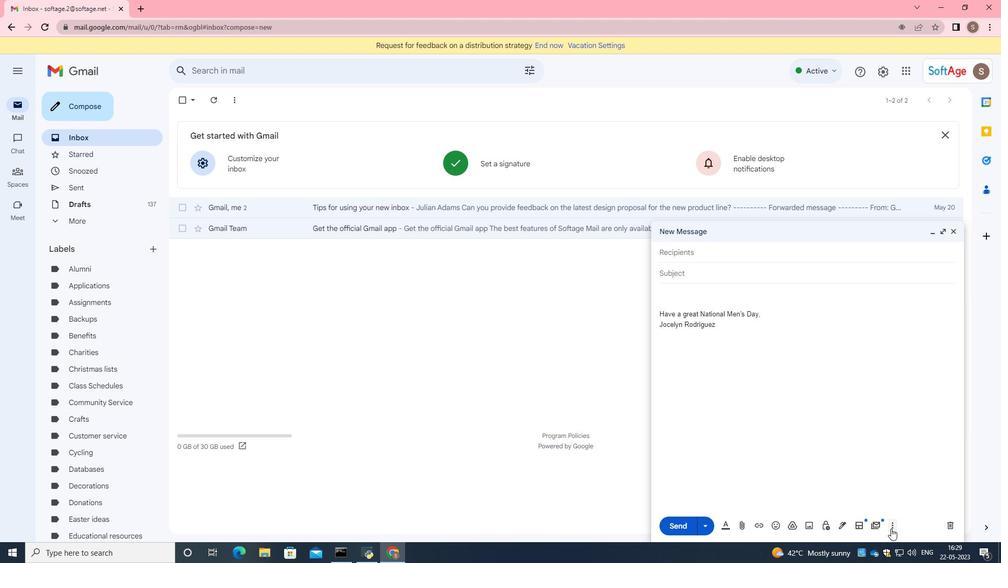 
Action: Mouse moved to (606, 228)
Screenshot: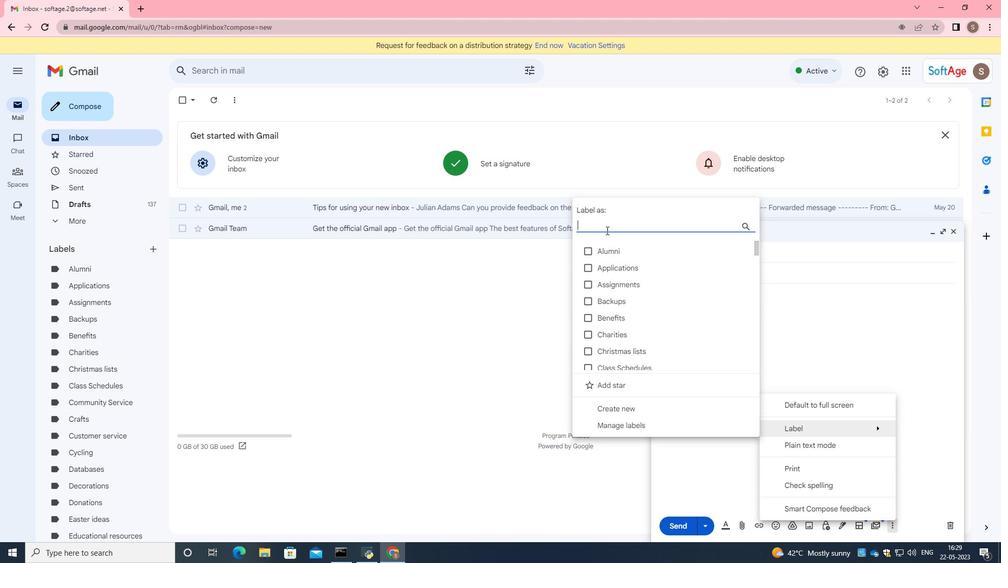 
Action: Key pressed <Key.caps_lock>S<Key.caps_lock>ocial<Key.space><Key.caps_lock>M<Key.caps_lock>edia
Screenshot: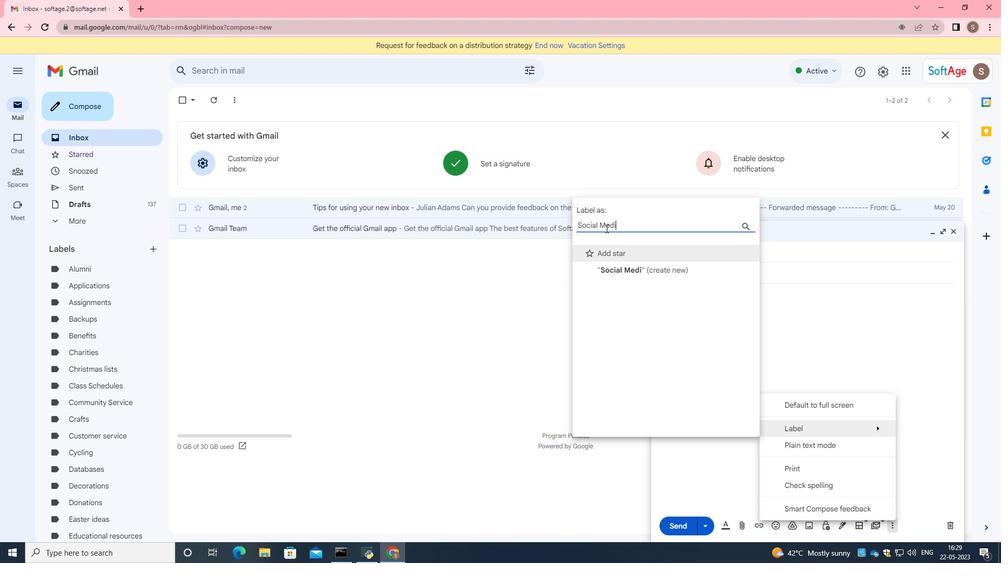 
Action: Mouse moved to (611, 271)
Screenshot: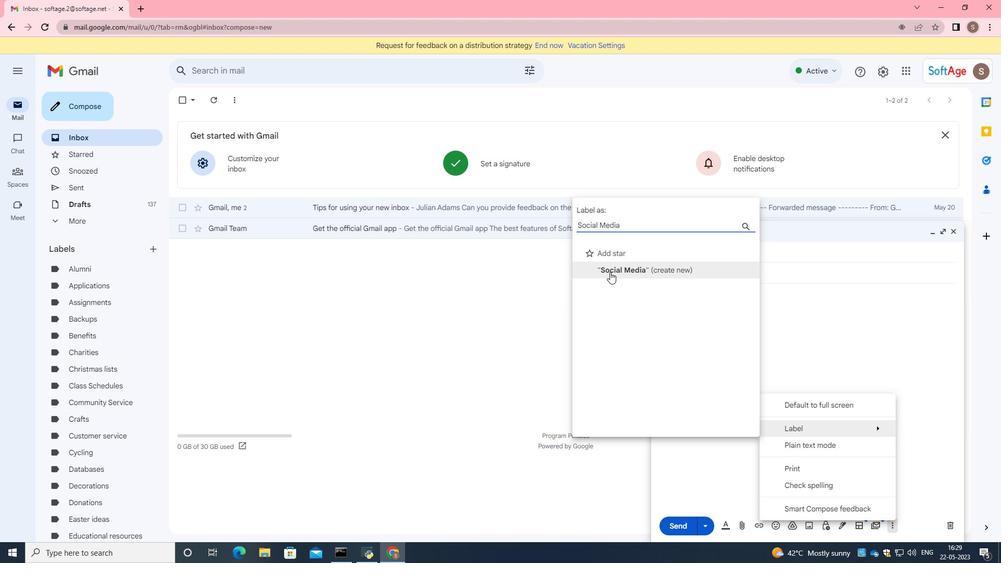 
Action: Mouse pressed left at (611, 271)
Screenshot: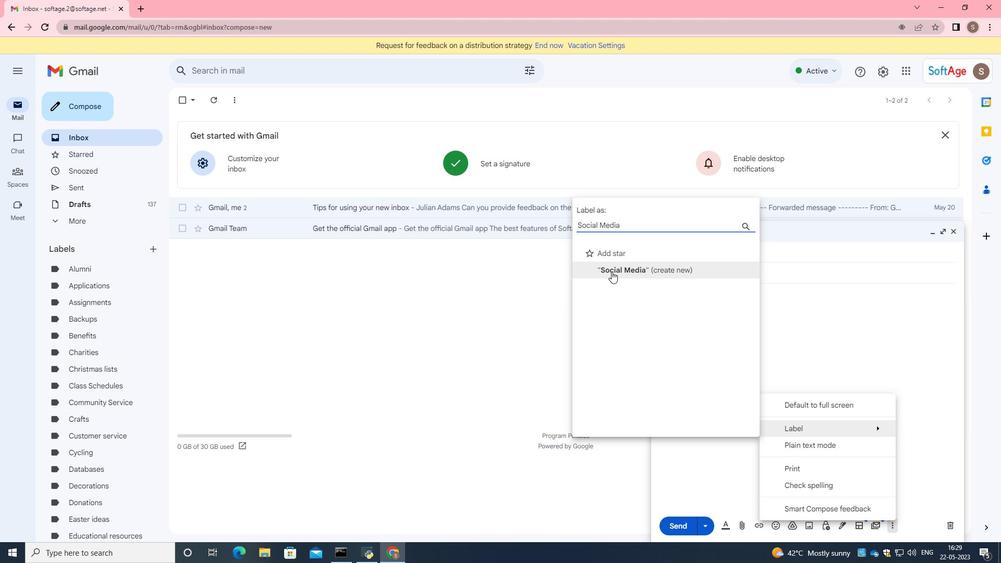 
Action: Mouse moved to (598, 332)
Screenshot: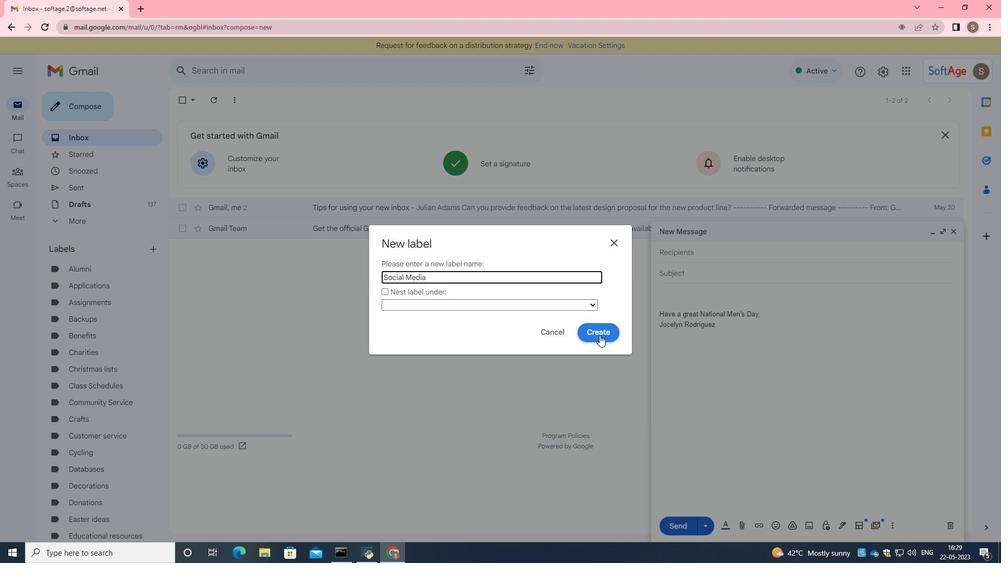 
Action: Mouse pressed left at (598, 332)
Screenshot: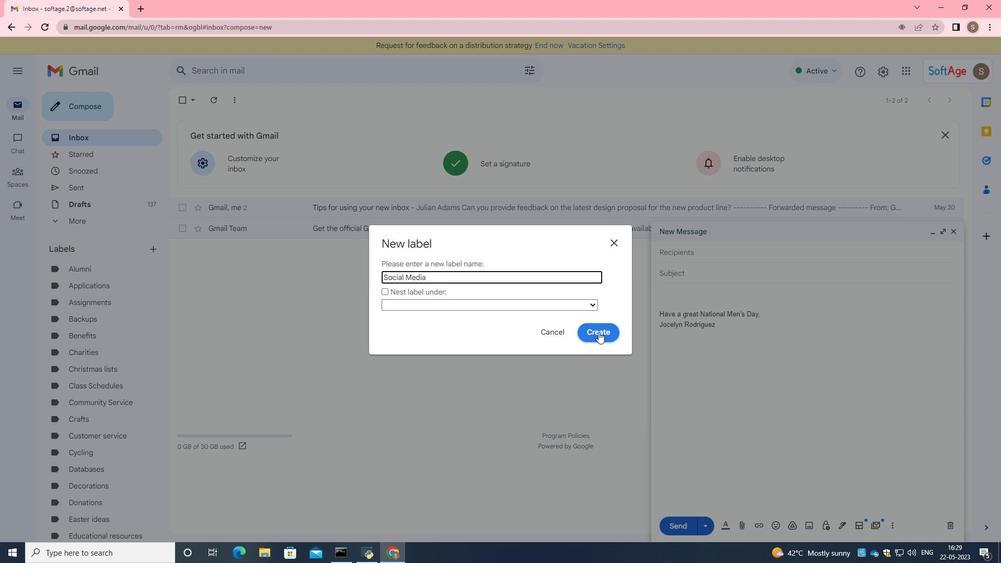 
Action: Mouse moved to (706, 496)
Screenshot: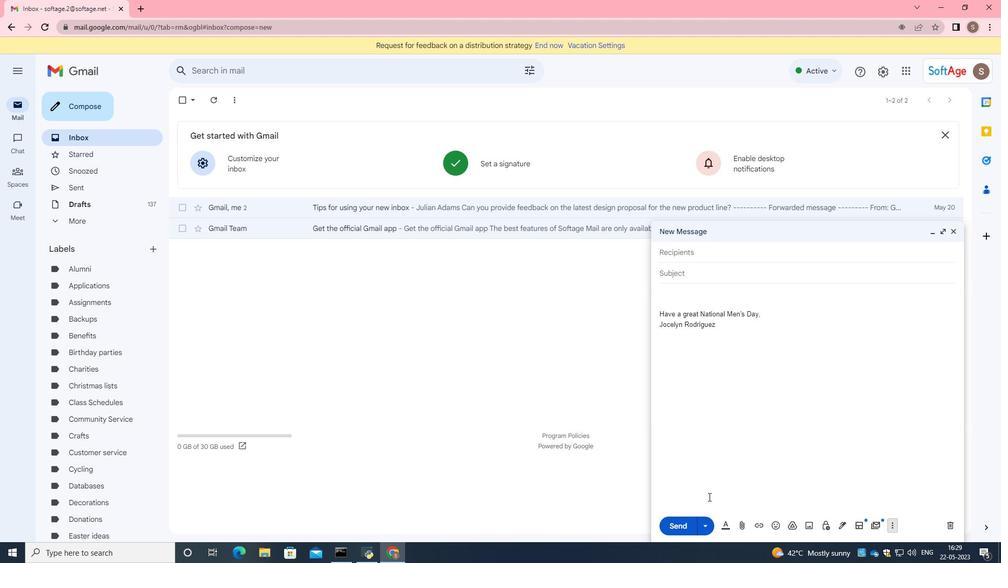 
